 Task: Open Card Card0000000016 in Board Board0000000004 in Workspace WS0000000002 in Trello. Add Member ayush98111@gmail.com to Card Card0000000016 in Board Board0000000004 in Workspace WS0000000002 in Trello. Add Red Label titled Label0000000016 to Card Card0000000016 in Board Board0000000004 in Workspace WS0000000002 in Trello. Add Checklist CL0000000016 to Card Card0000000016 in Board Board0000000004 in Workspace WS0000000002 in Trello. Add Dates with Start Date as Jul 01 2023 and Due Date as Jul 31 2023 to Card Card0000000016 in Board Board0000000004 in Workspace WS0000000002 in Trello
Action: Mouse moved to (607, 105)
Screenshot: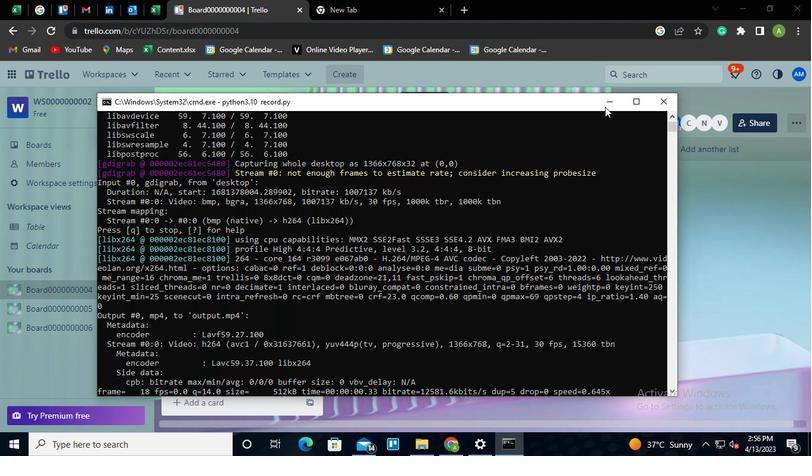
Action: Mouse pressed left at (607, 105)
Screenshot: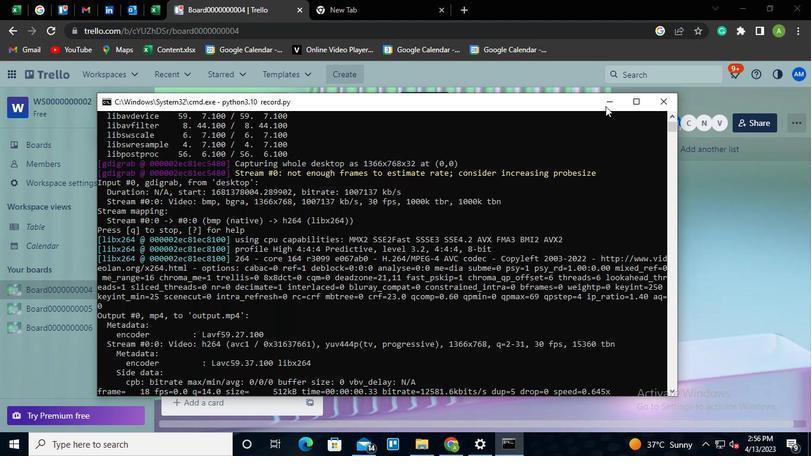 
Action: Mouse moved to (232, 375)
Screenshot: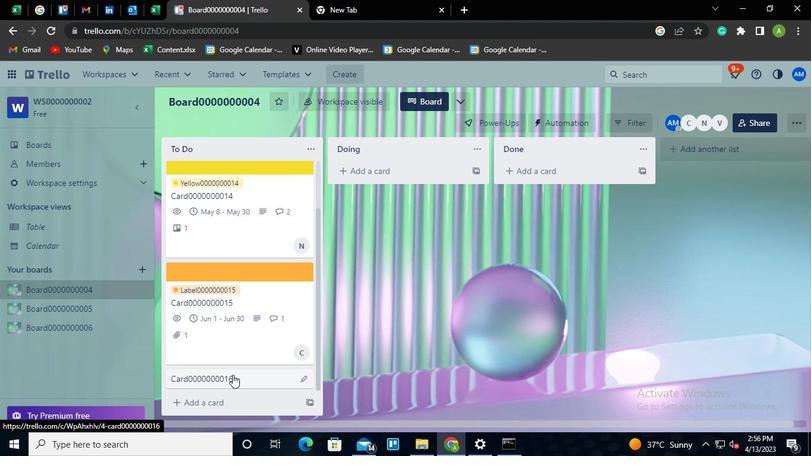 
Action: Mouse pressed left at (232, 375)
Screenshot: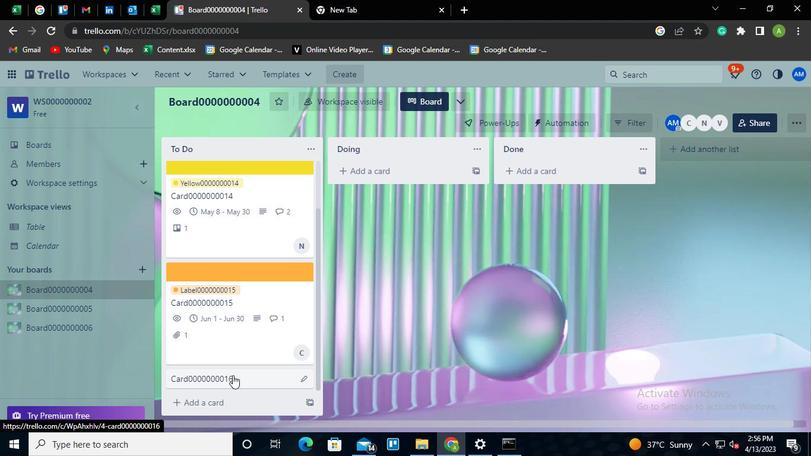 
Action: Mouse moved to (554, 208)
Screenshot: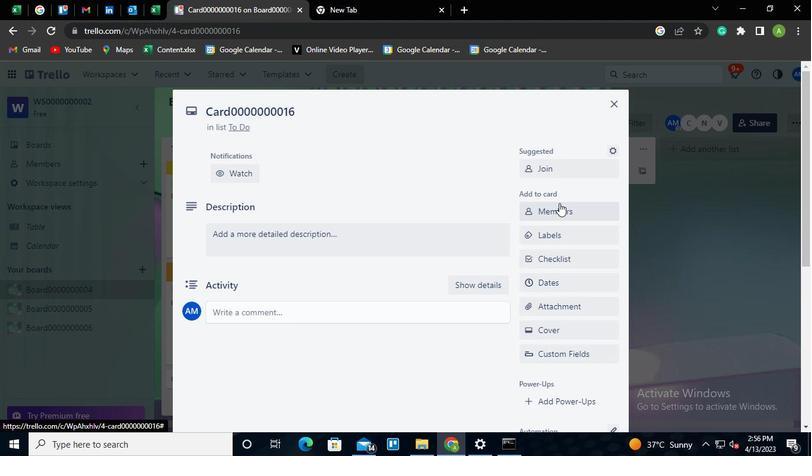
Action: Mouse pressed left at (554, 208)
Screenshot: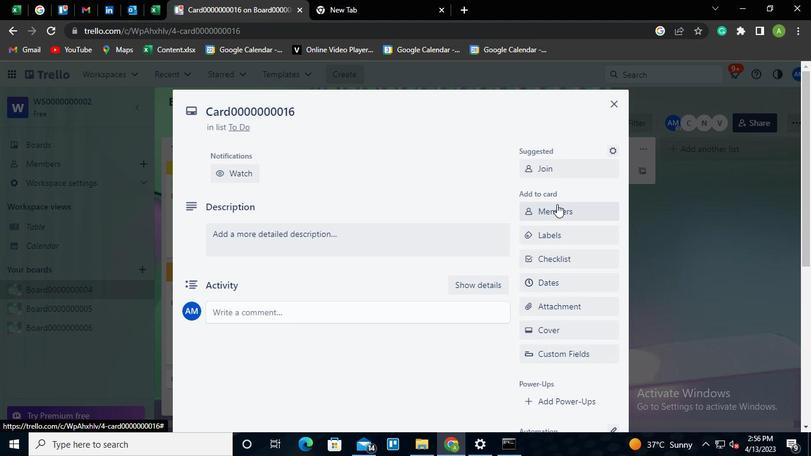 
Action: Mouse moved to (565, 131)
Screenshot: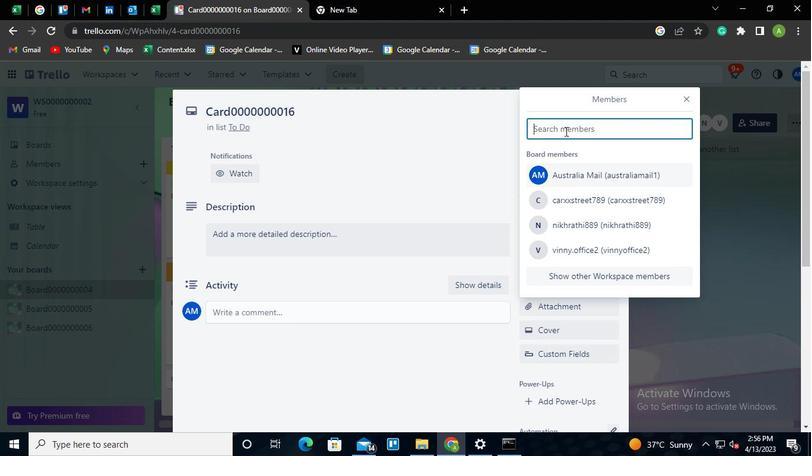 
Action: Mouse pressed left at (565, 131)
Screenshot: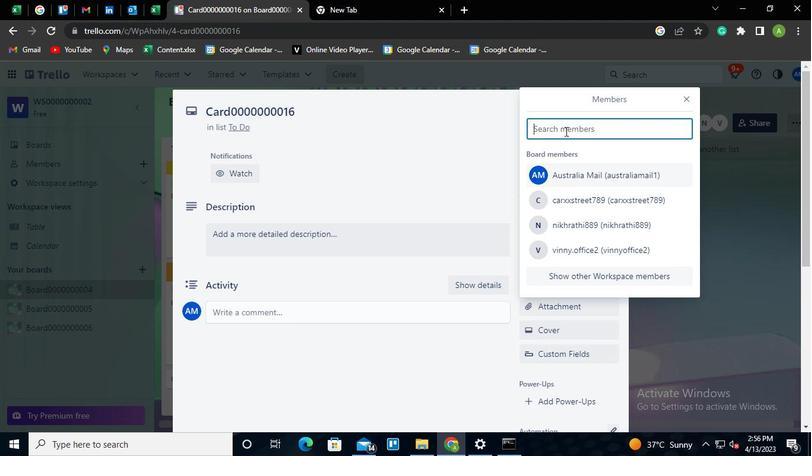 
Action: Mouse moved to (552, 135)
Screenshot: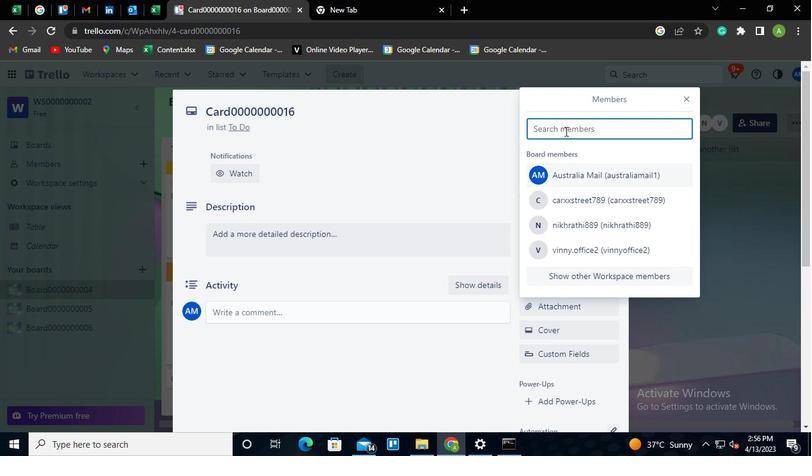 
Action: Keyboard Key.shift
Screenshot: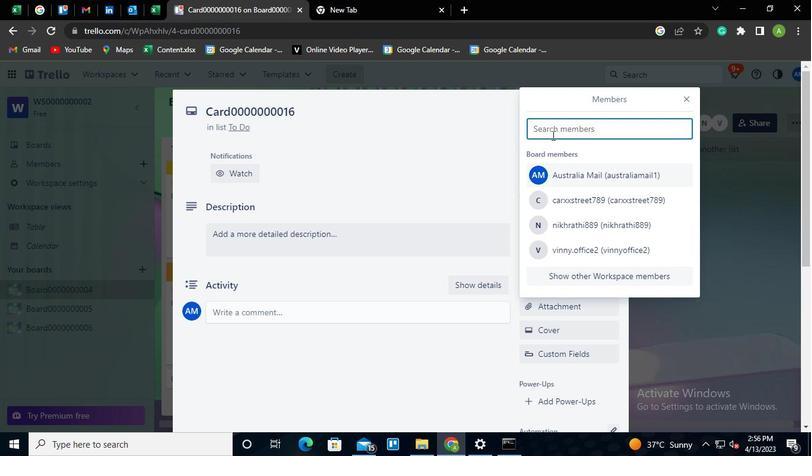 
Action: Keyboard A
Screenshot: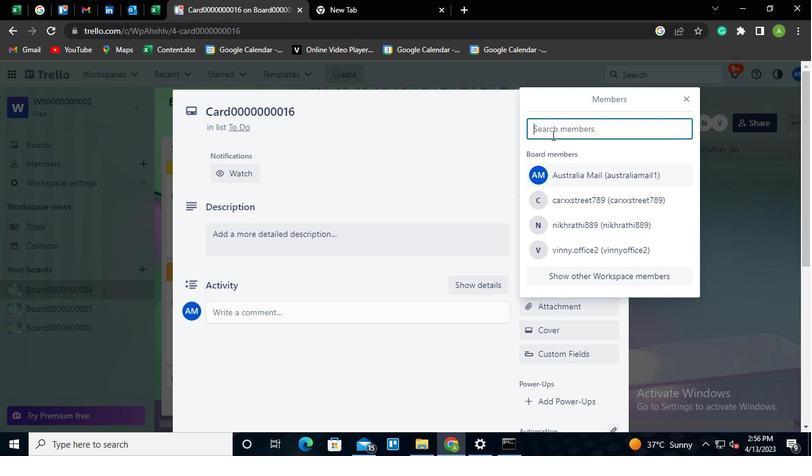 
Action: Keyboard y
Screenshot: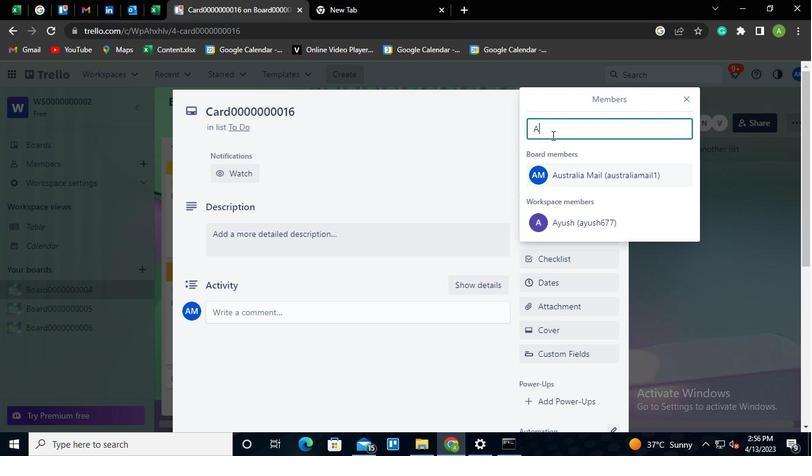 
Action: Keyboard u
Screenshot: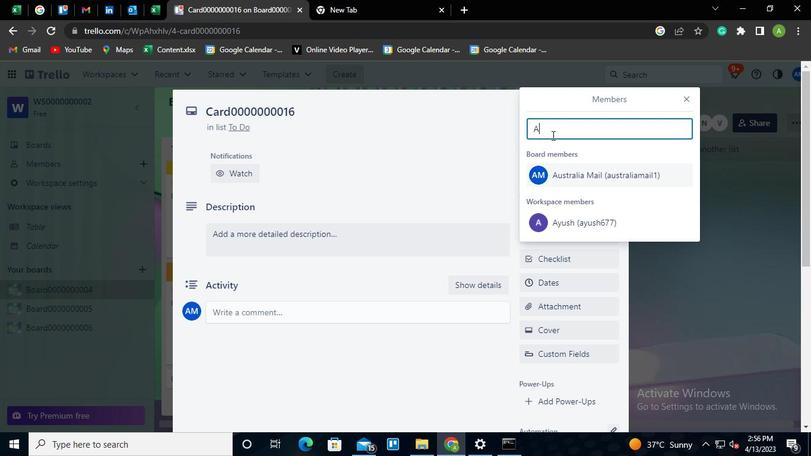 
Action: Keyboard s
Screenshot: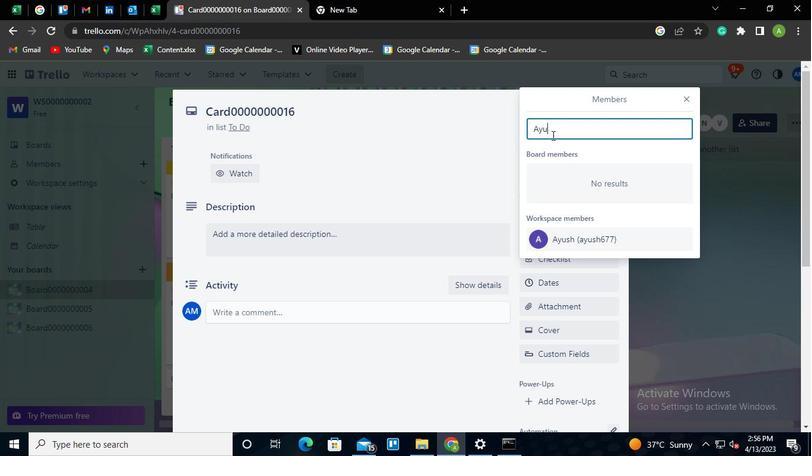 
Action: Keyboard h
Screenshot: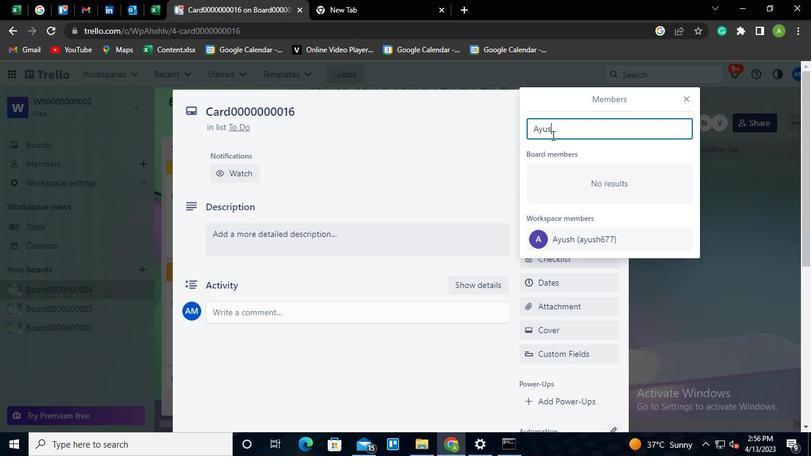 
Action: Mouse moved to (588, 237)
Screenshot: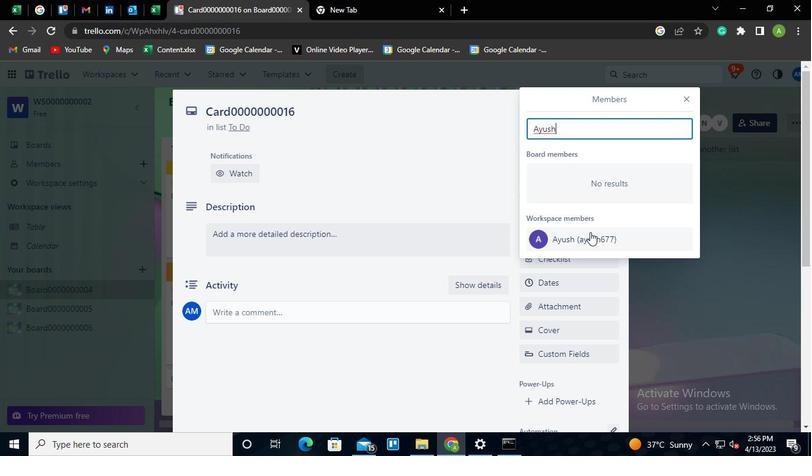 
Action: Mouse pressed left at (588, 237)
Screenshot: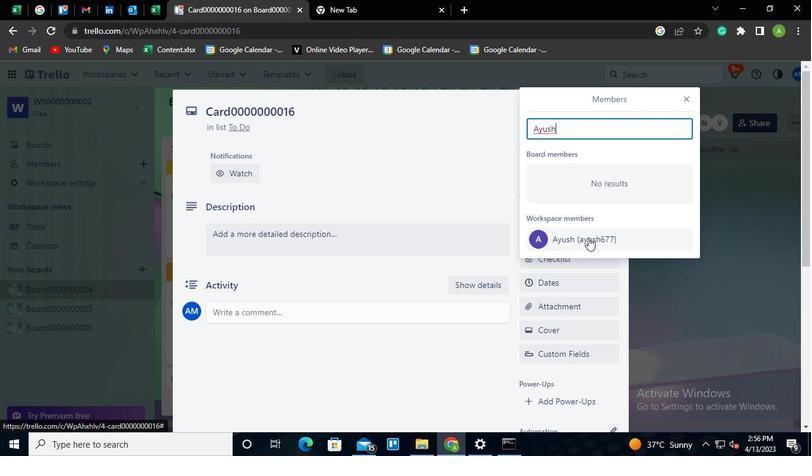 
Action: Mouse moved to (452, 147)
Screenshot: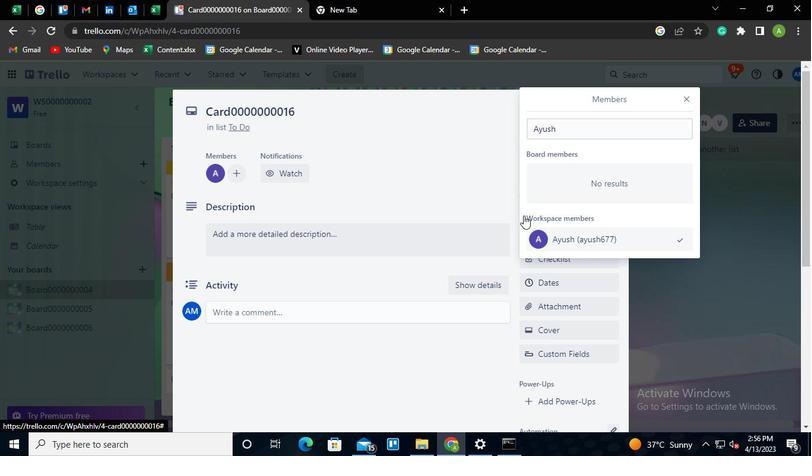 
Action: Mouse pressed left at (452, 147)
Screenshot: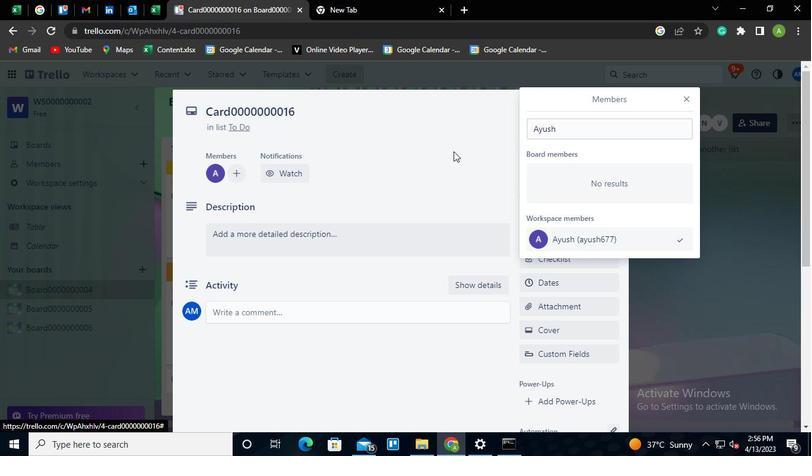
Action: Mouse moved to (552, 231)
Screenshot: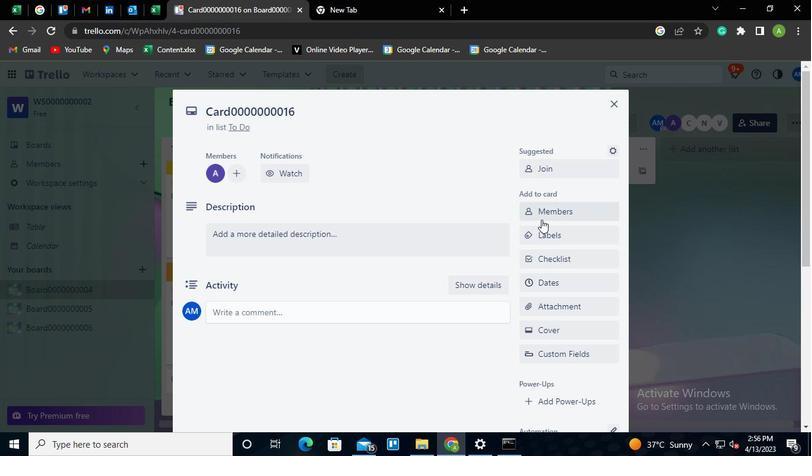 
Action: Mouse pressed left at (552, 231)
Screenshot: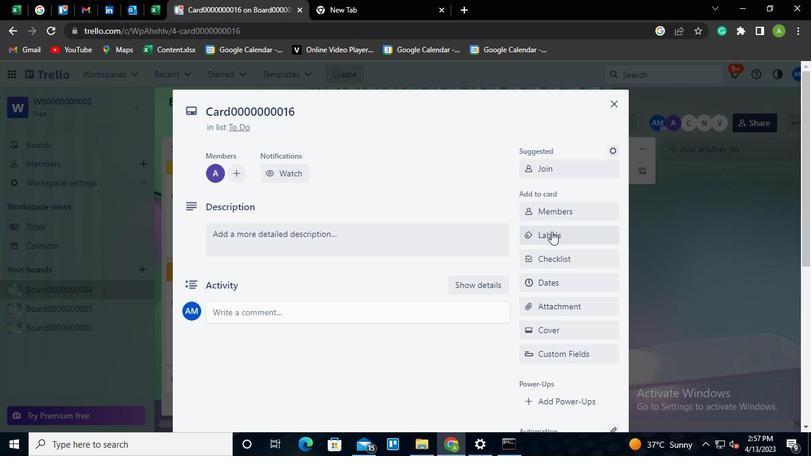 
Action: Mouse moved to (602, 327)
Screenshot: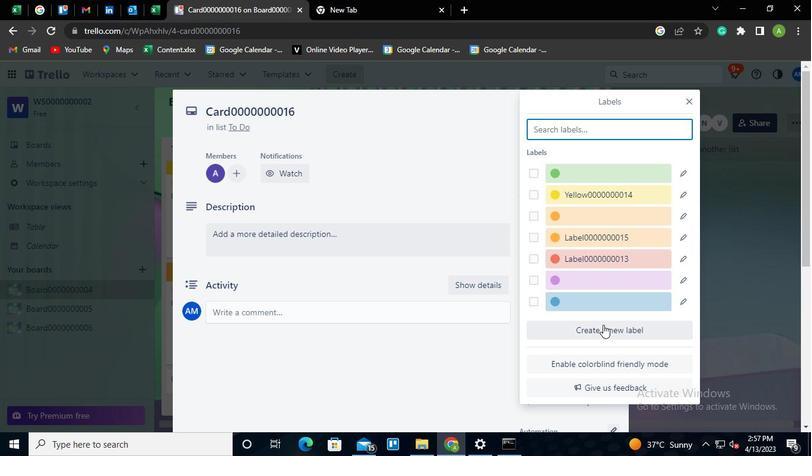 
Action: Mouse pressed left at (602, 327)
Screenshot: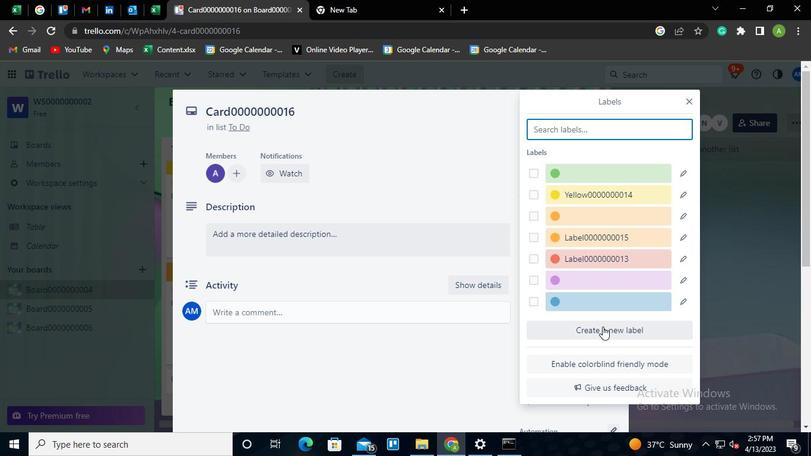 
Action: Mouse moved to (643, 271)
Screenshot: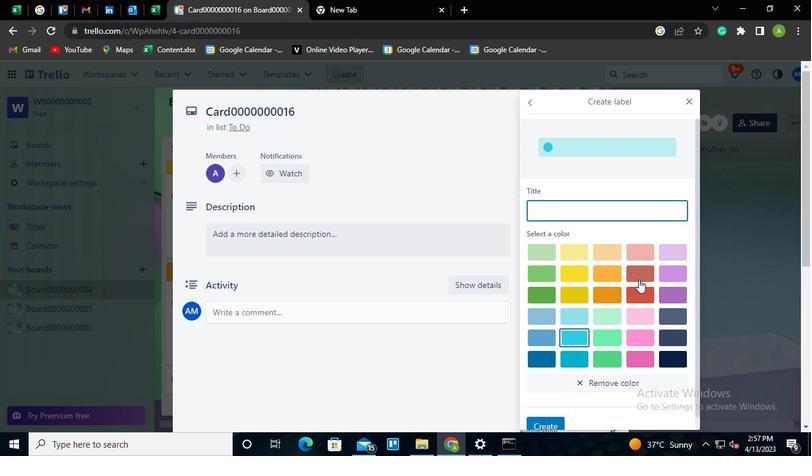 
Action: Mouse pressed left at (643, 271)
Screenshot: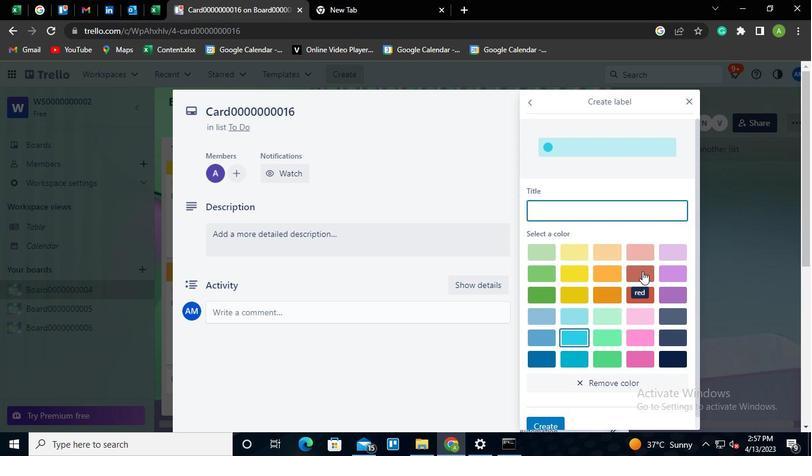 
Action: Mouse moved to (580, 210)
Screenshot: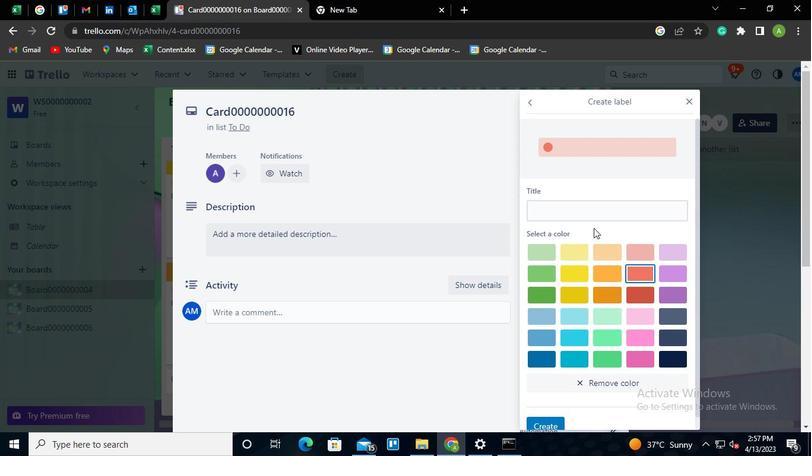 
Action: Mouse pressed left at (580, 210)
Screenshot: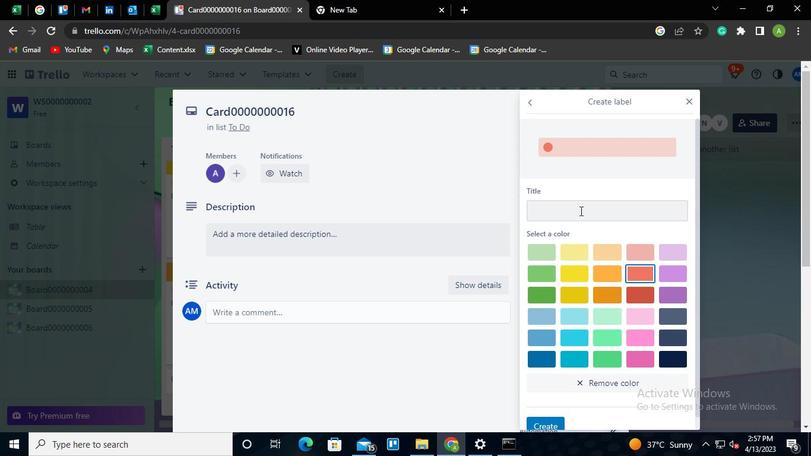 
Action: Keyboard Key.shift
Screenshot: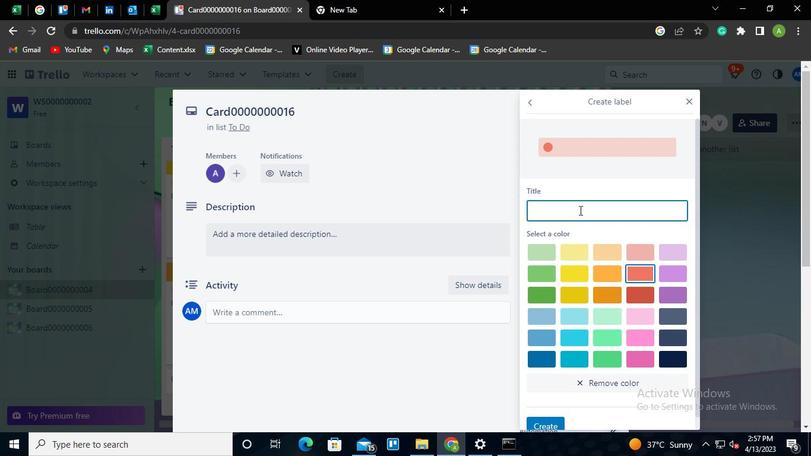 
Action: Keyboard L
Screenshot: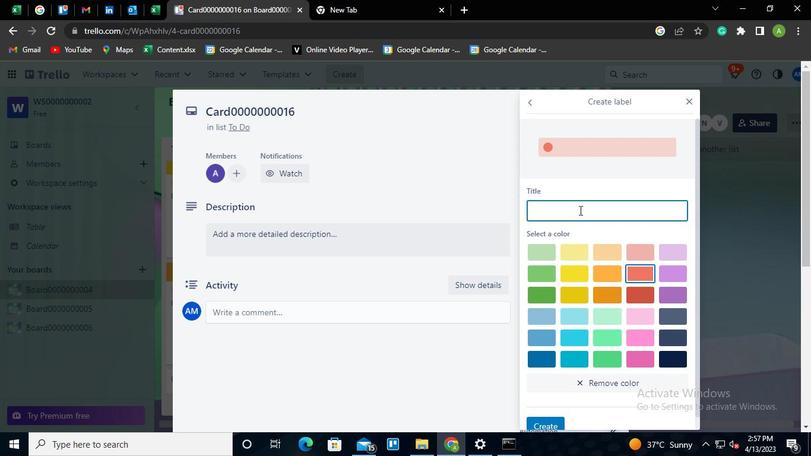 
Action: Keyboard a
Screenshot: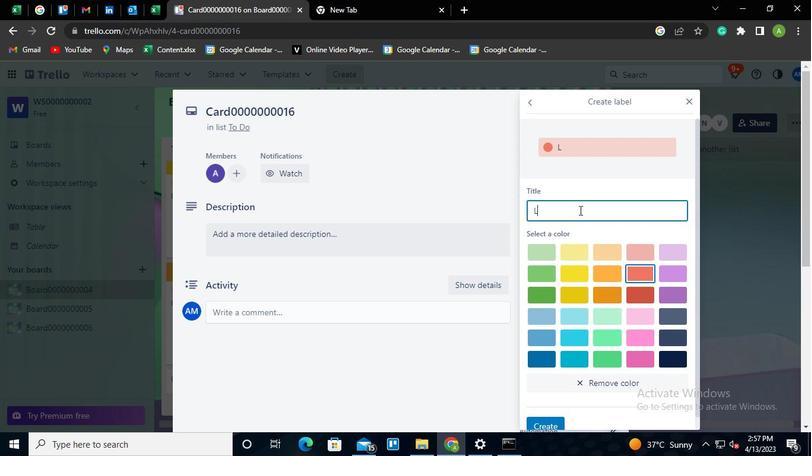 
Action: Keyboard b
Screenshot: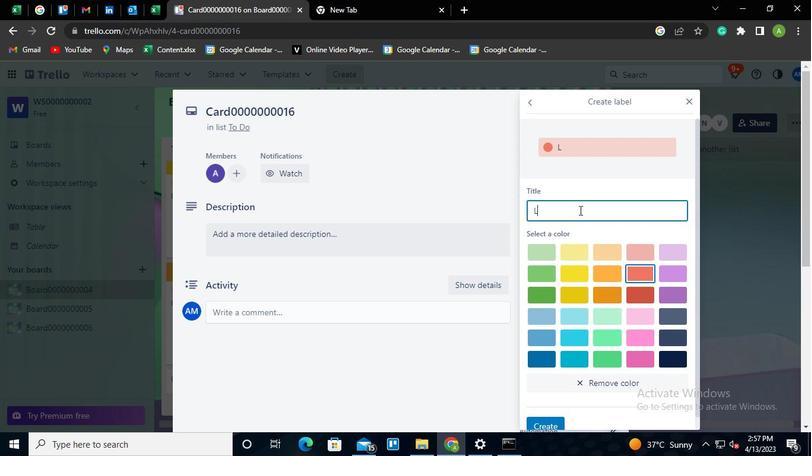 
Action: Keyboard e
Screenshot: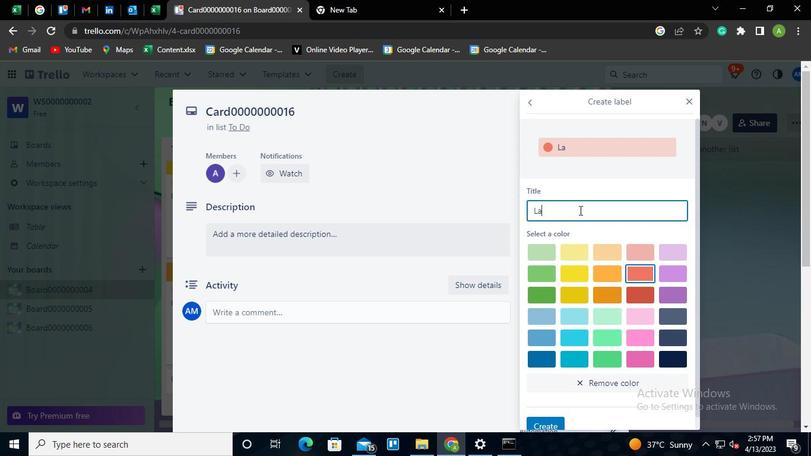 
Action: Keyboard l
Screenshot: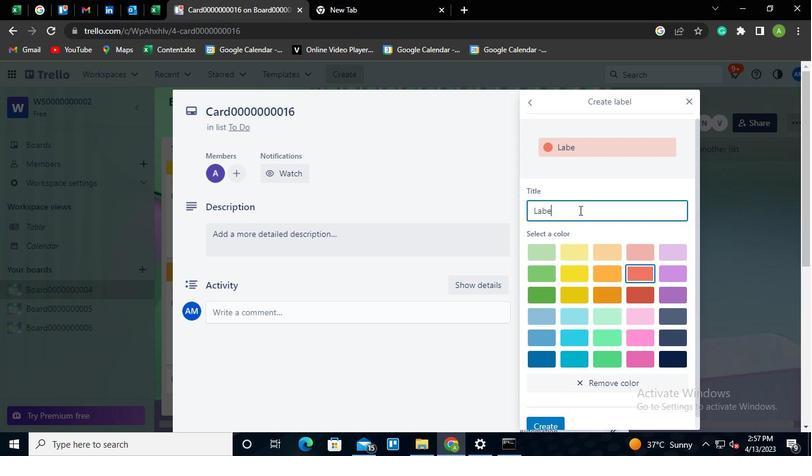 
Action: Keyboard <96>
Screenshot: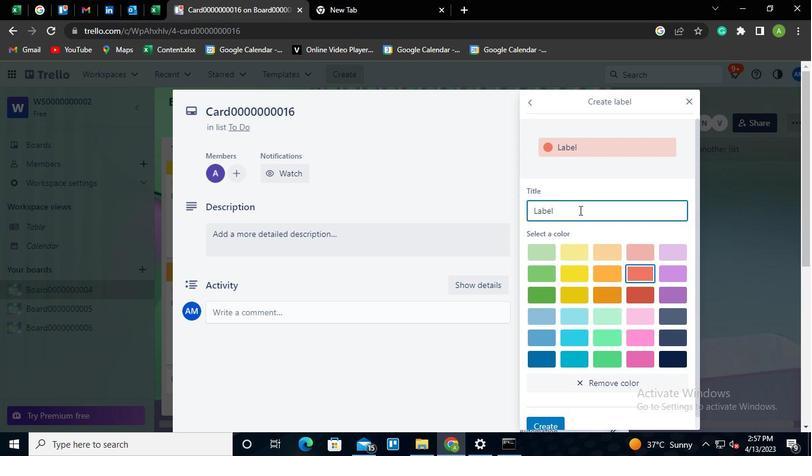 
Action: Keyboard <96>
Screenshot: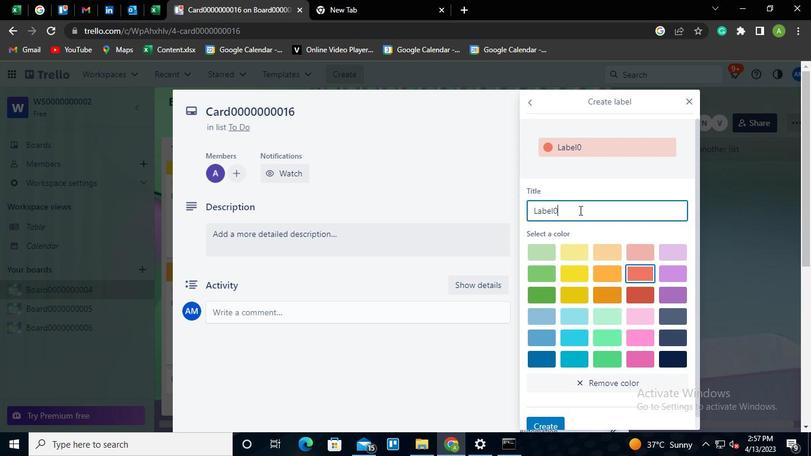 
Action: Keyboard <96>
Screenshot: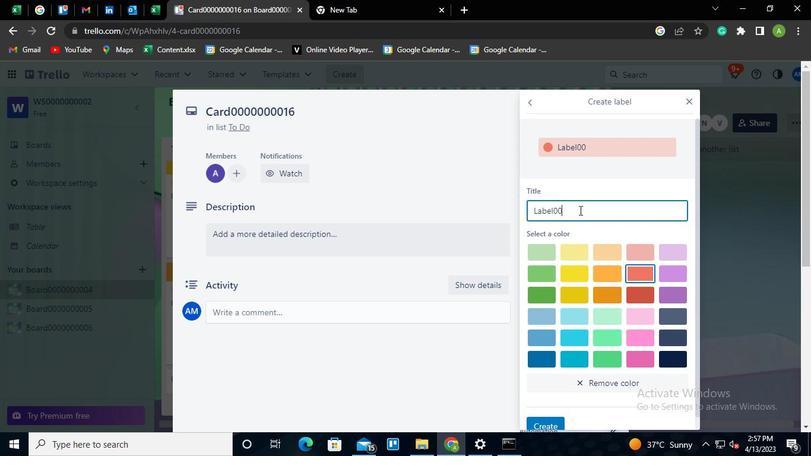 
Action: Keyboard <96>
Screenshot: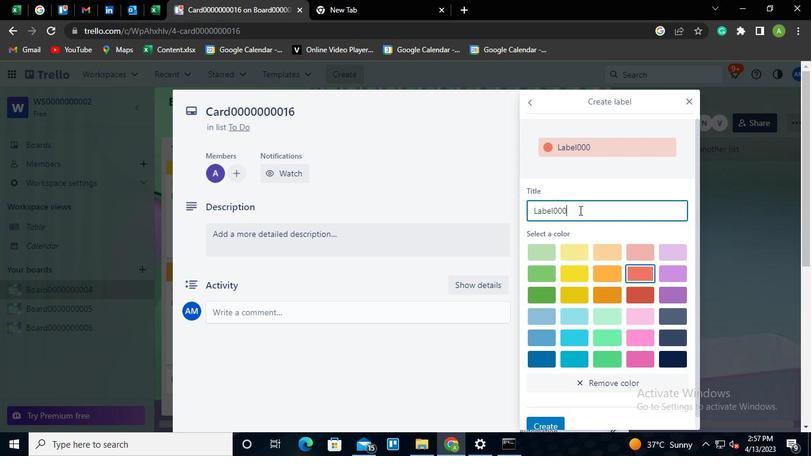
Action: Keyboard <96>
Screenshot: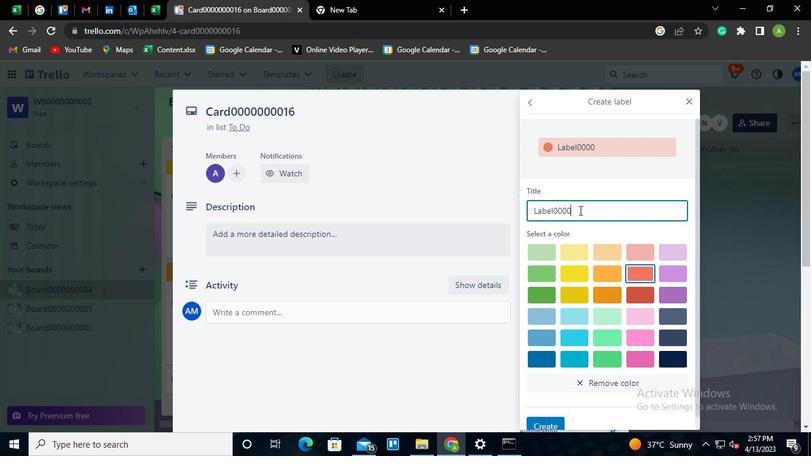 
Action: Keyboard <96>
Screenshot: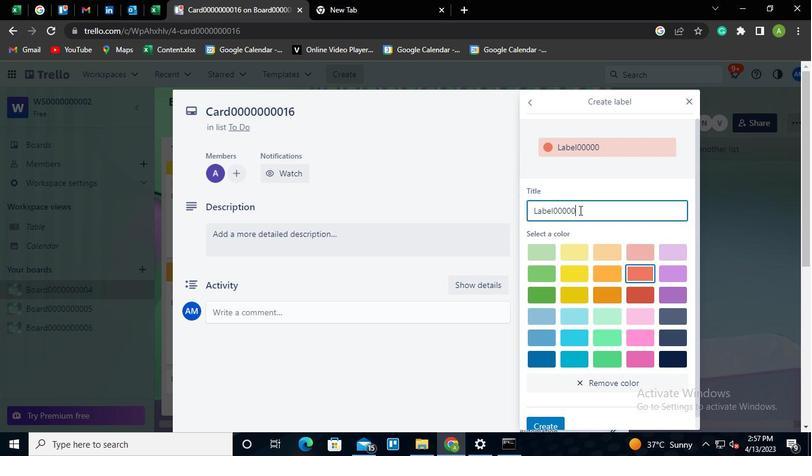 
Action: Keyboard <96>
Screenshot: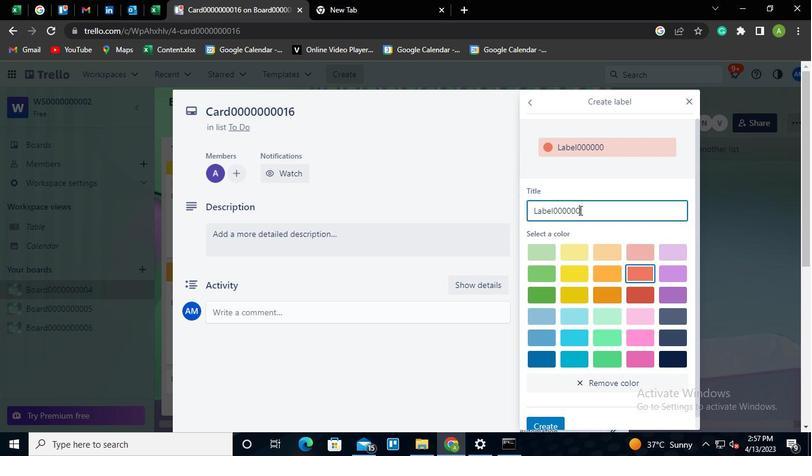 
Action: Keyboard <96>
Screenshot: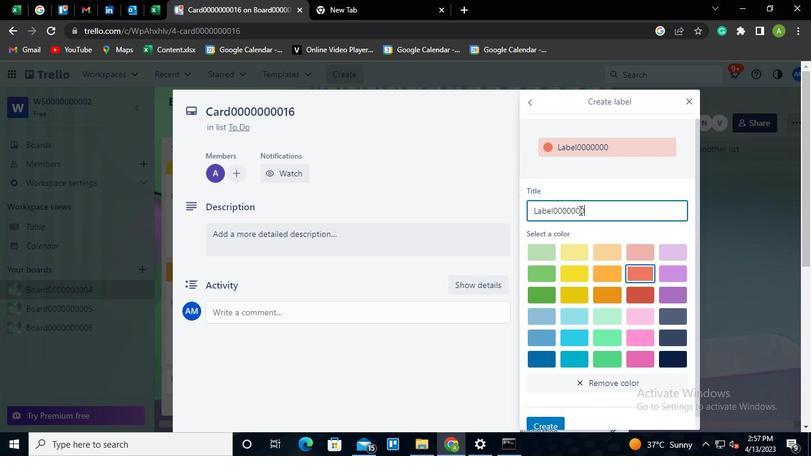 
Action: Keyboard <97>
Screenshot: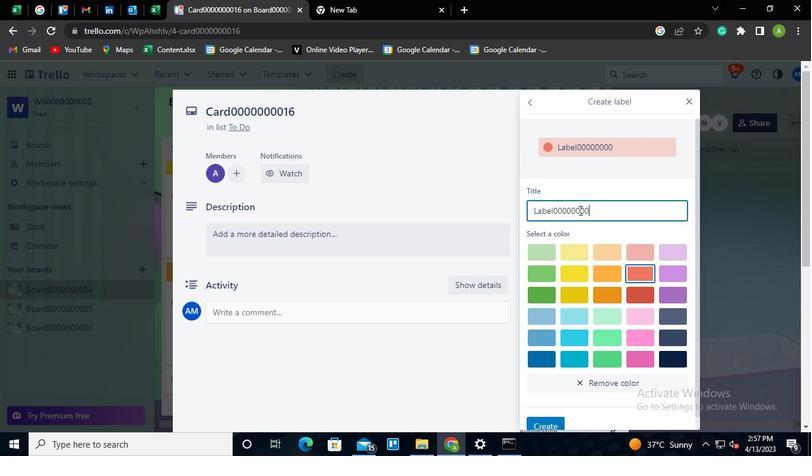 
Action: Keyboard <102>
Screenshot: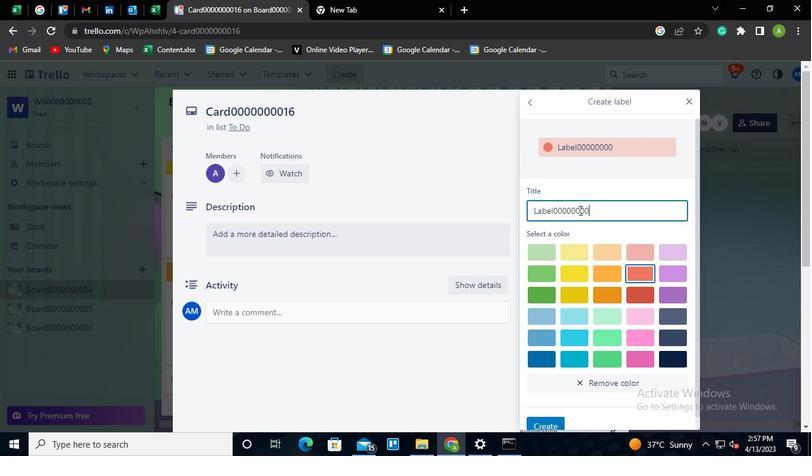 
Action: Mouse moved to (544, 419)
Screenshot: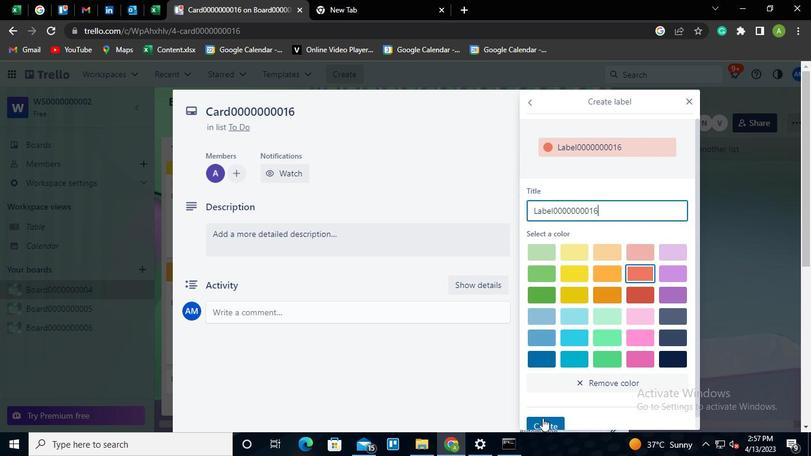
Action: Mouse pressed left at (544, 419)
Screenshot: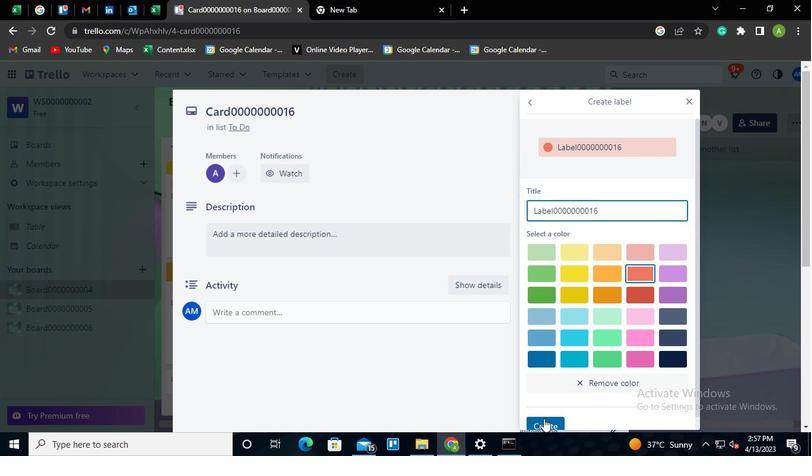 
Action: Mouse moved to (465, 239)
Screenshot: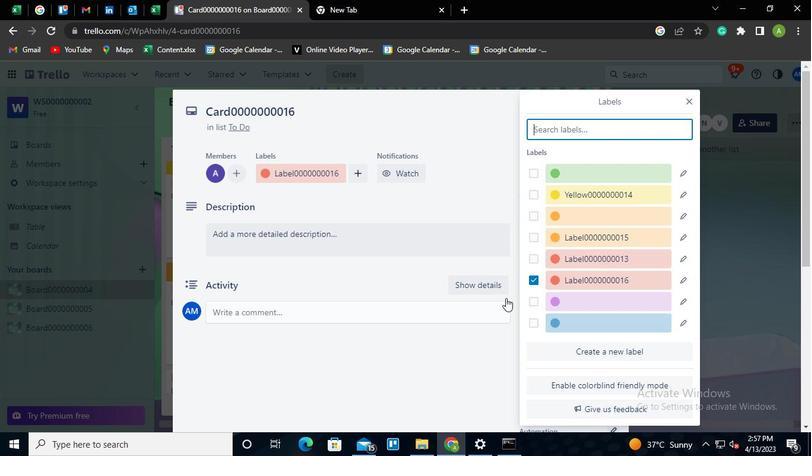 
Action: Mouse pressed left at (465, 239)
Screenshot: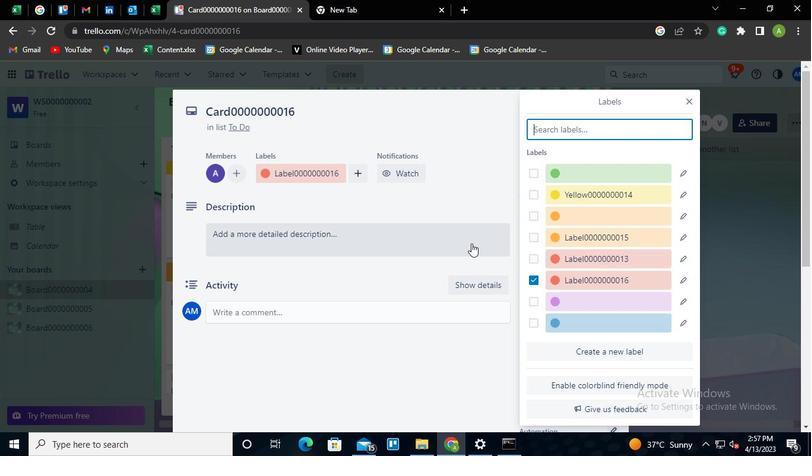 
Action: Mouse moved to (468, 192)
Screenshot: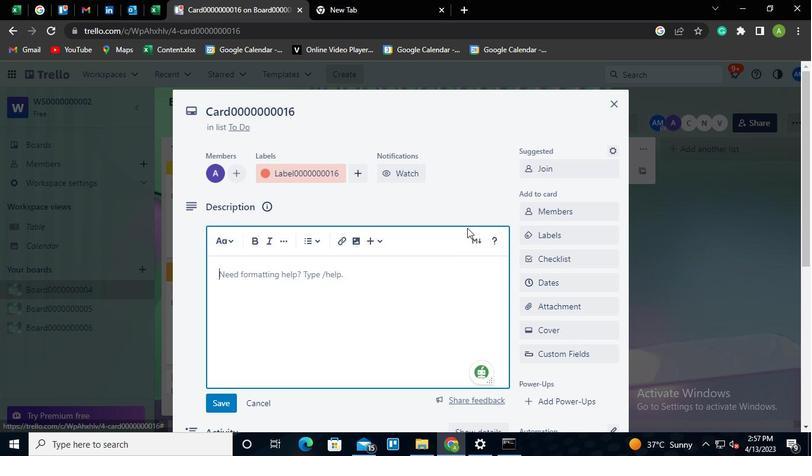 
Action: Mouse pressed left at (468, 192)
Screenshot: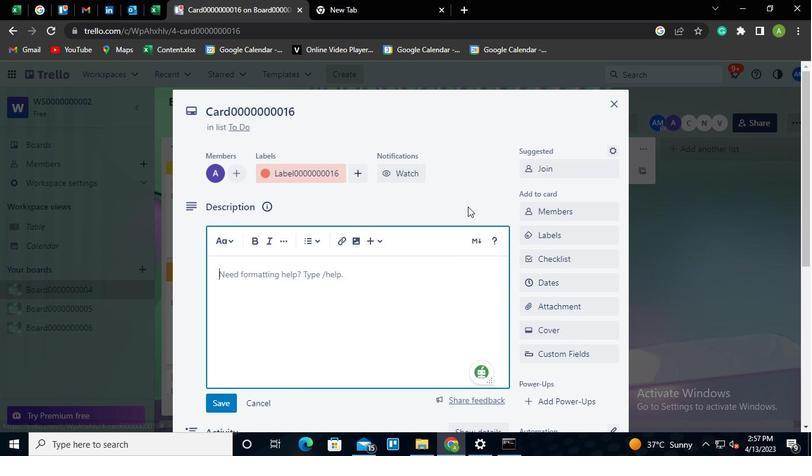 
Action: Mouse moved to (555, 259)
Screenshot: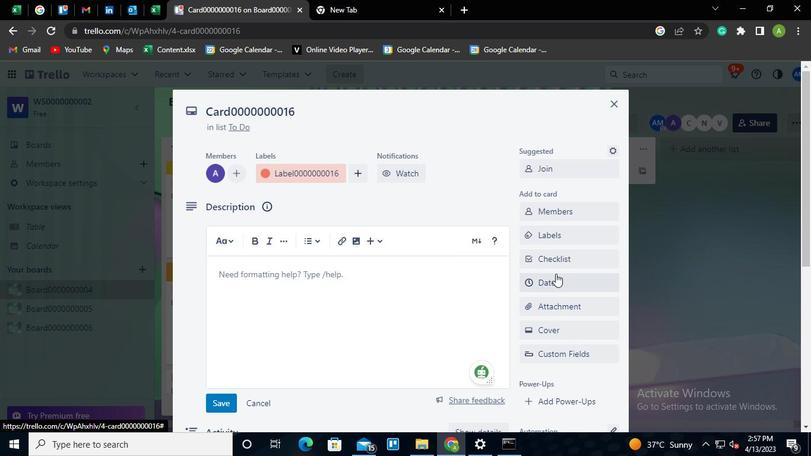 
Action: Mouse pressed left at (555, 259)
Screenshot: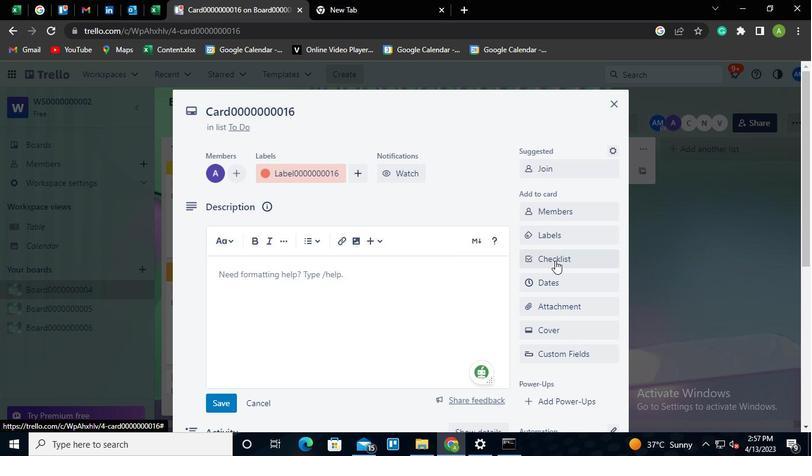 
Action: Mouse moved to (575, 322)
Screenshot: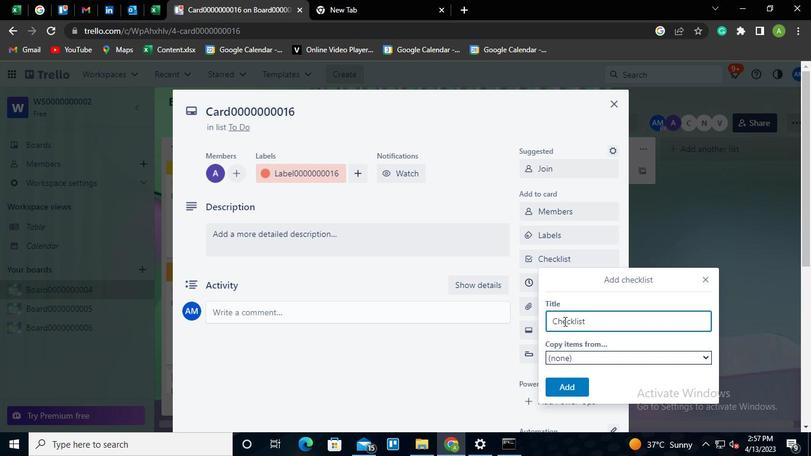 
Action: Mouse pressed left at (575, 322)
Screenshot: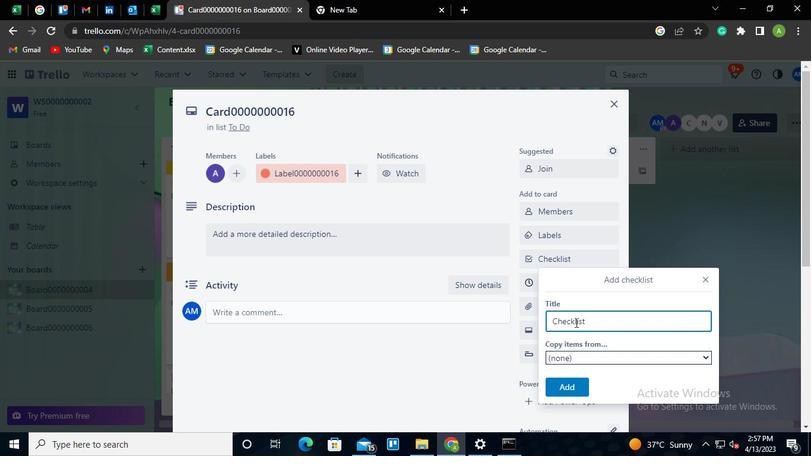 
Action: Mouse pressed left at (575, 322)
Screenshot: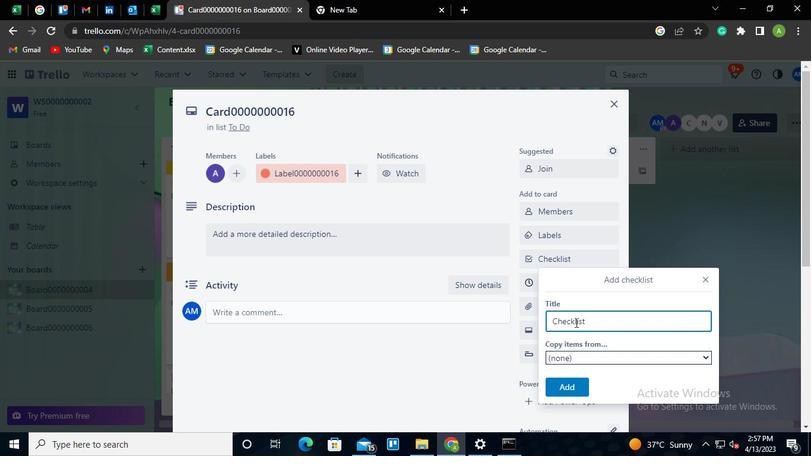 
Action: Keyboard Key.shift
Screenshot: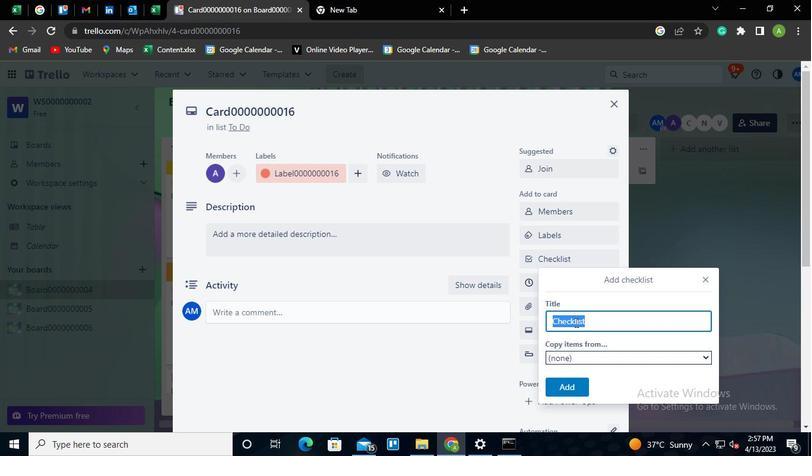 
Action: Keyboard C
Screenshot: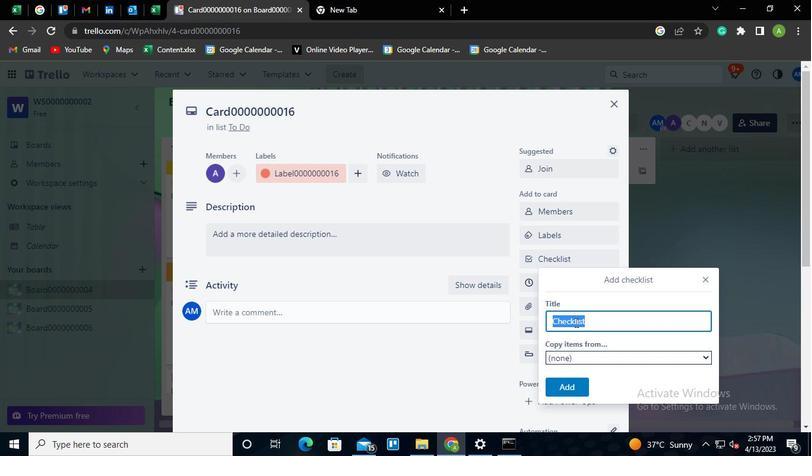 
Action: Keyboard L
Screenshot: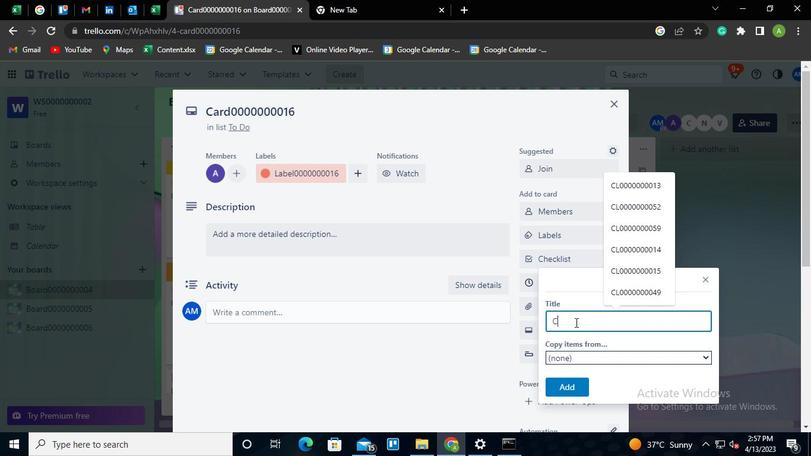 
Action: Keyboard <96>
Screenshot: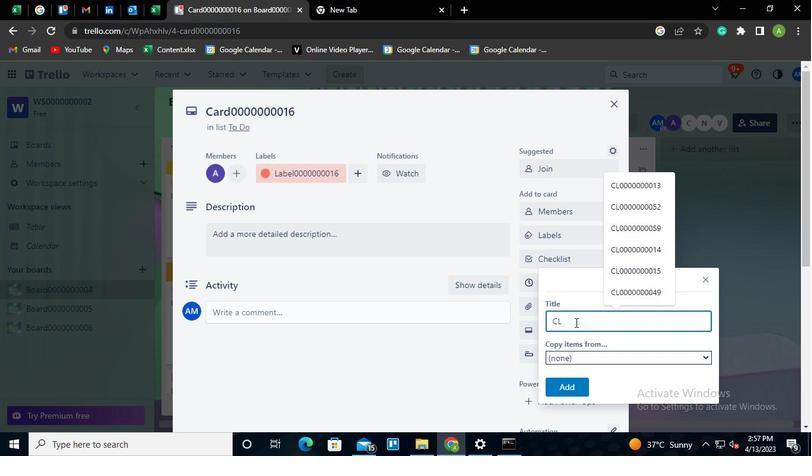 
Action: Keyboard <96>
Screenshot: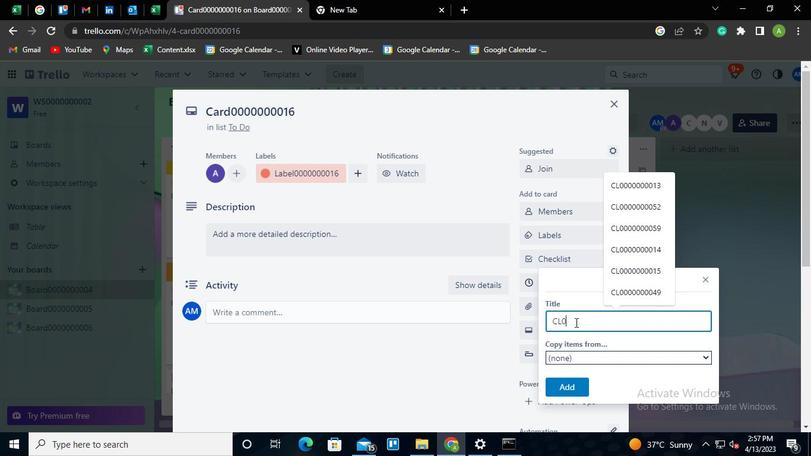 
Action: Keyboard <96>
Screenshot: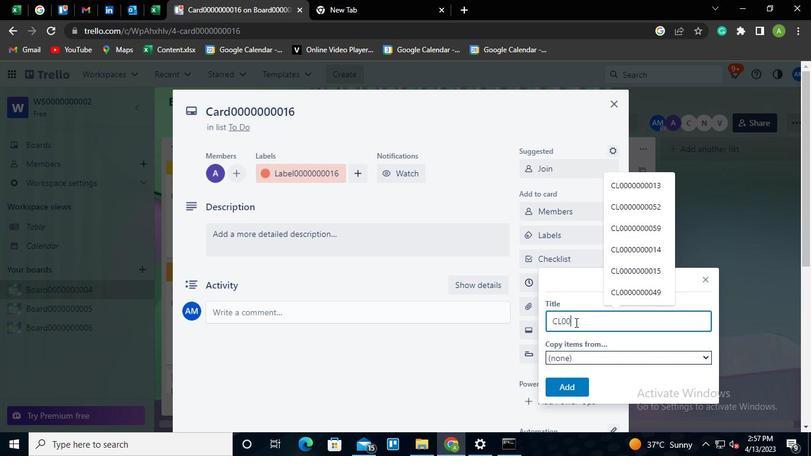
Action: Keyboard <96>
Screenshot: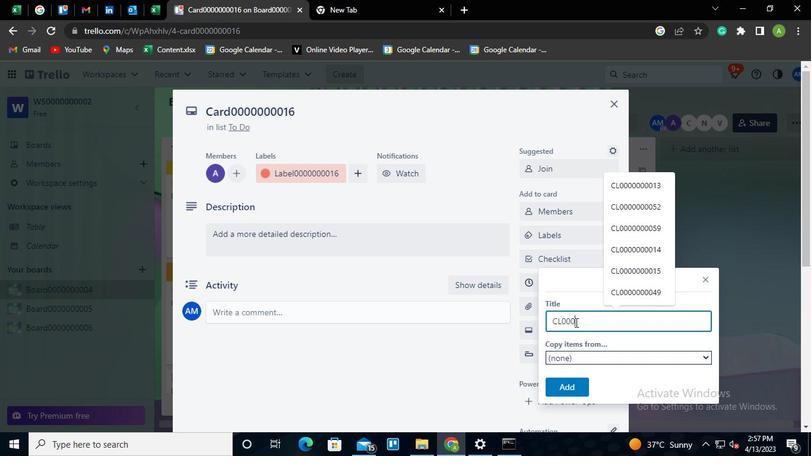 
Action: Keyboard <96>
Screenshot: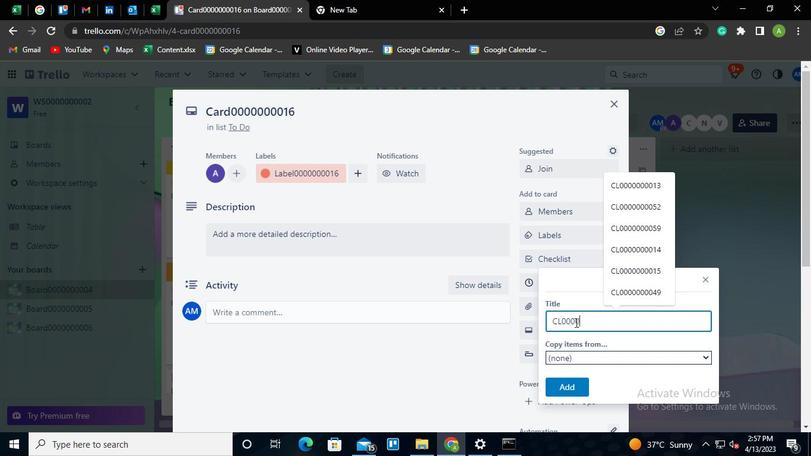 
Action: Keyboard <96>
Screenshot: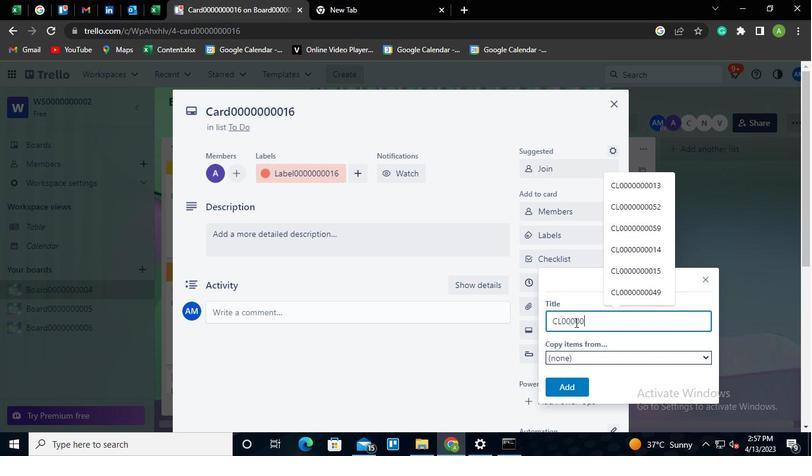 
Action: Keyboard <96>
Screenshot: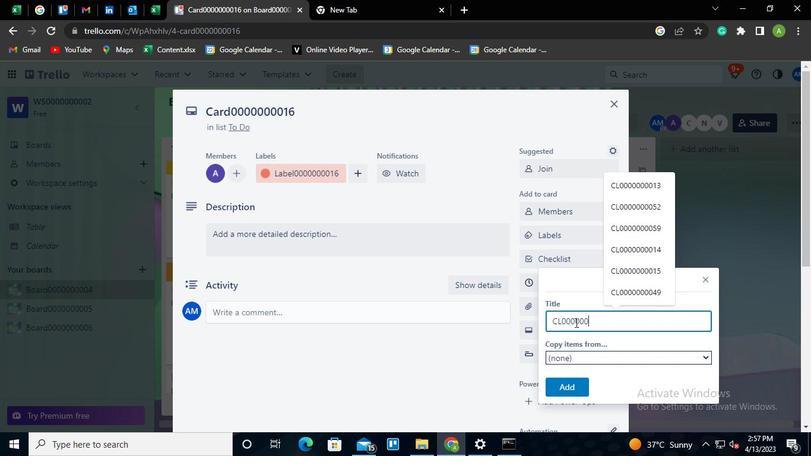 
Action: Keyboard <96>
Screenshot: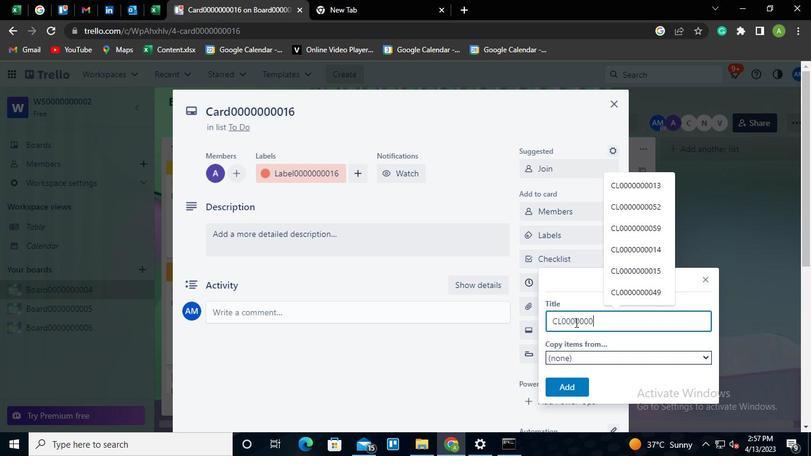 
Action: Keyboard <97>
Screenshot: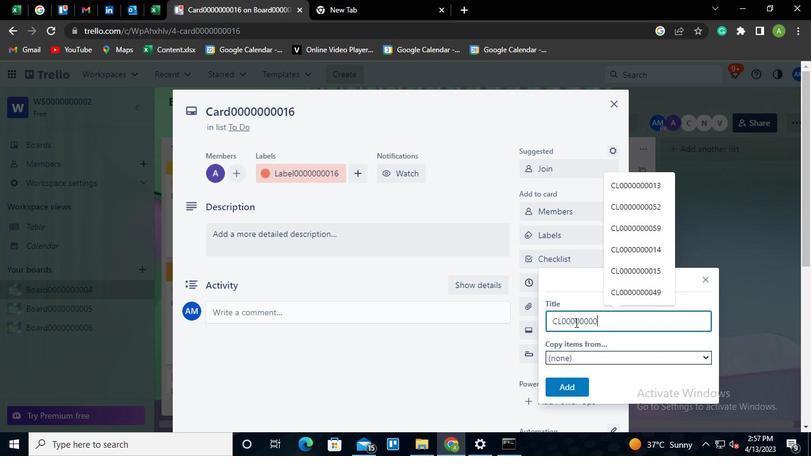 
Action: Keyboard <102>
Screenshot: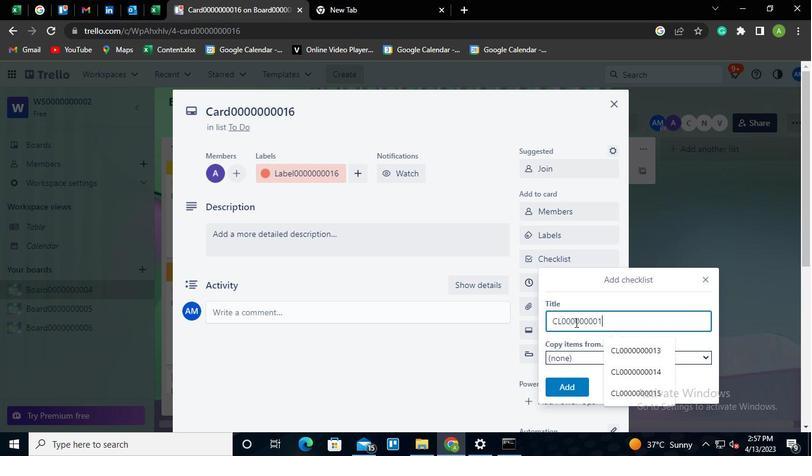 
Action: Mouse moved to (575, 384)
Screenshot: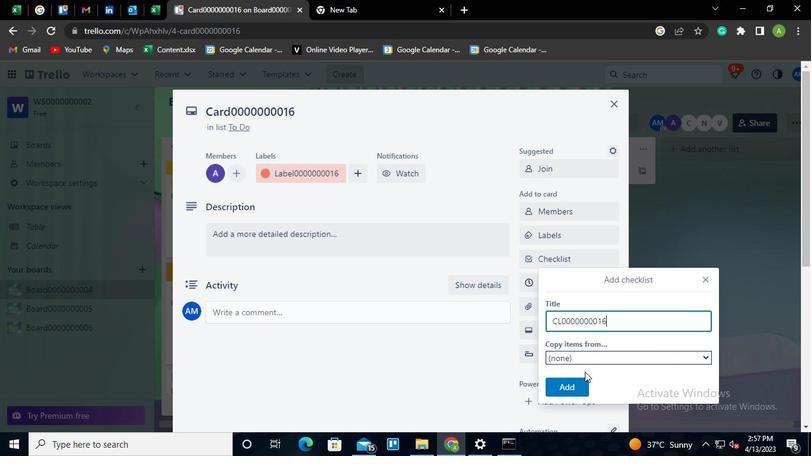 
Action: Mouse pressed left at (575, 384)
Screenshot: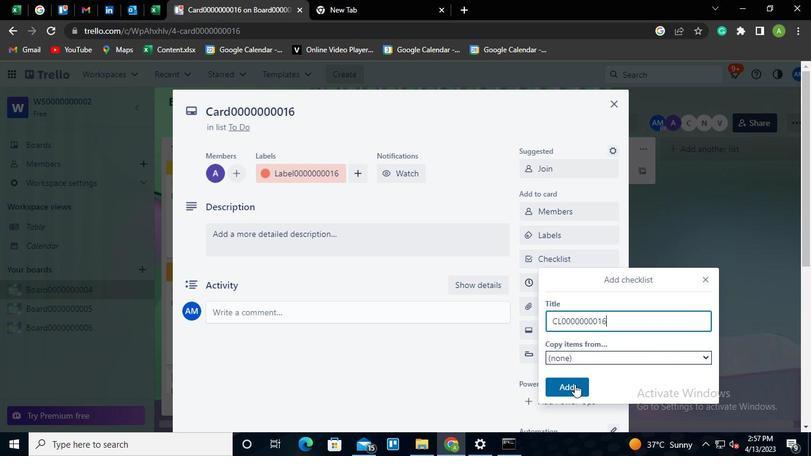 
Action: Mouse moved to (552, 105)
Screenshot: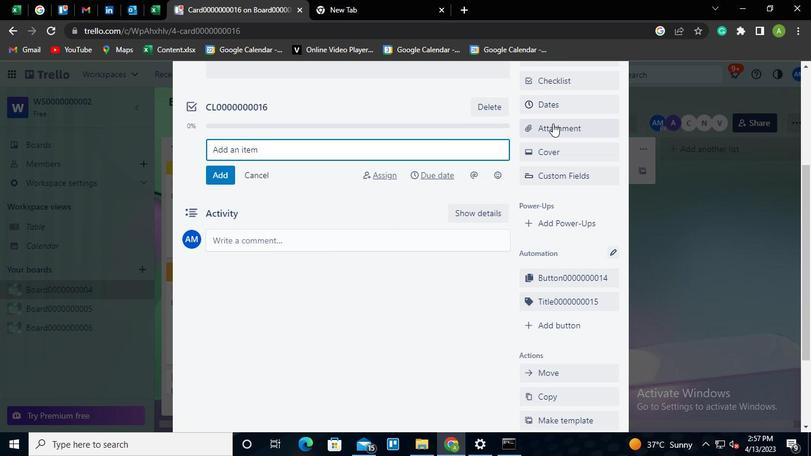 
Action: Mouse pressed left at (552, 105)
Screenshot: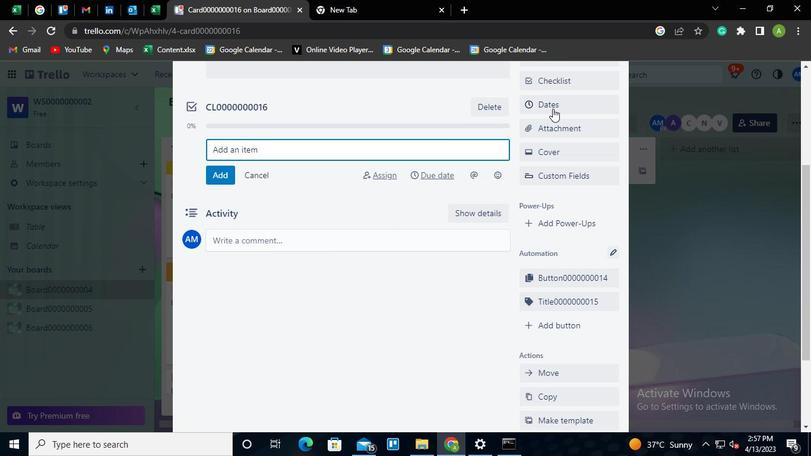 
Action: Mouse moved to (528, 315)
Screenshot: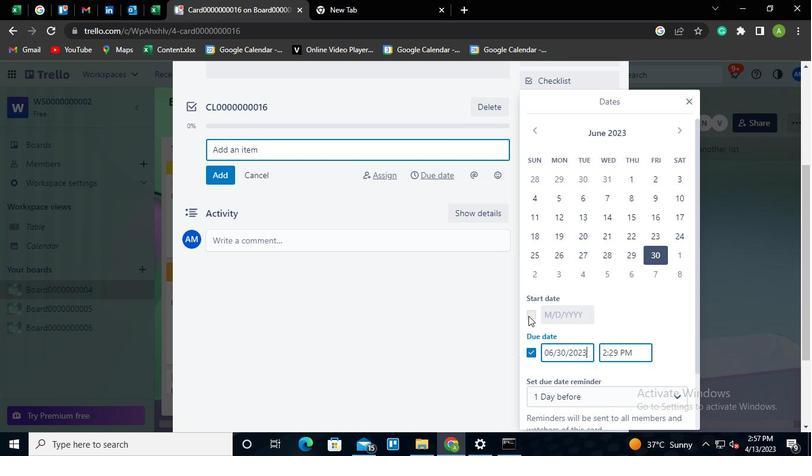 
Action: Mouse pressed left at (528, 315)
Screenshot: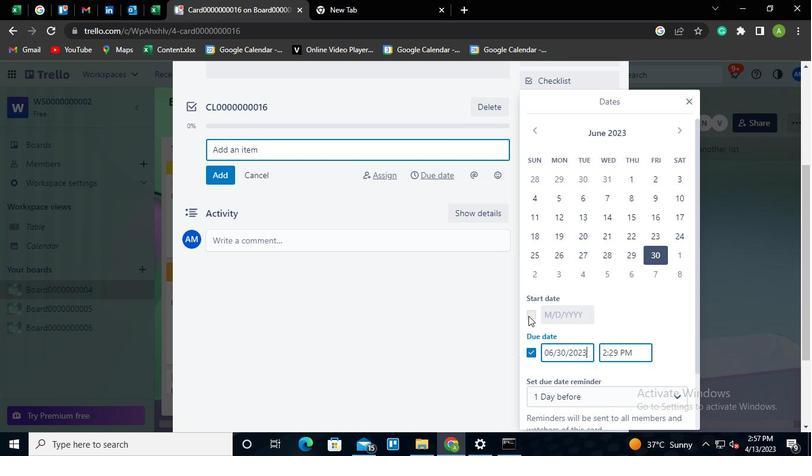 
Action: Mouse moved to (553, 315)
Screenshot: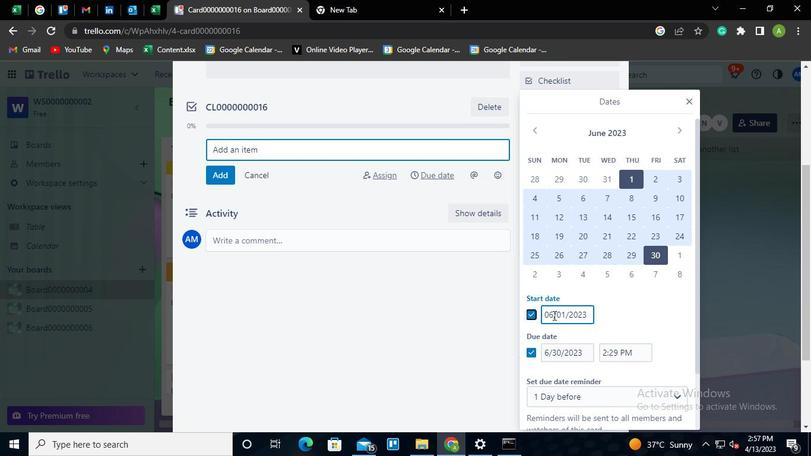 
Action: Mouse pressed left at (553, 315)
Screenshot: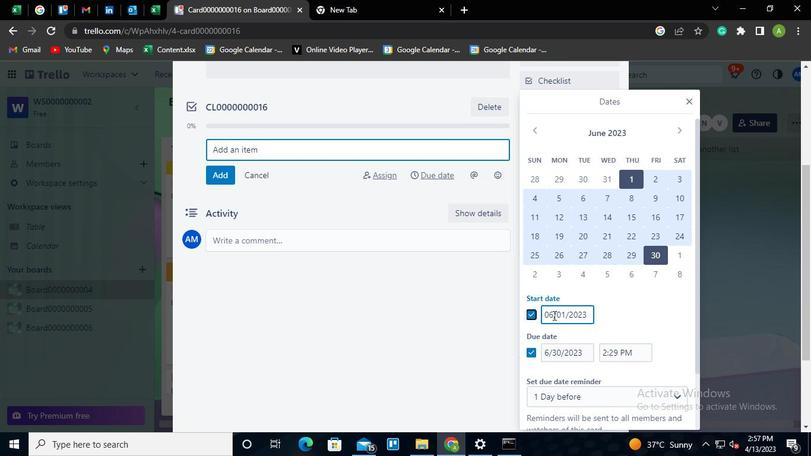 
Action: Keyboard Key.left
Screenshot: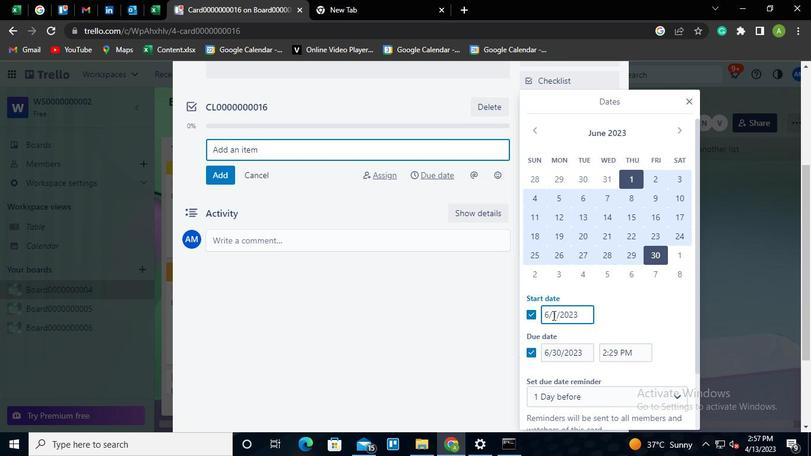 
Action: Keyboard Key.backspace
Screenshot: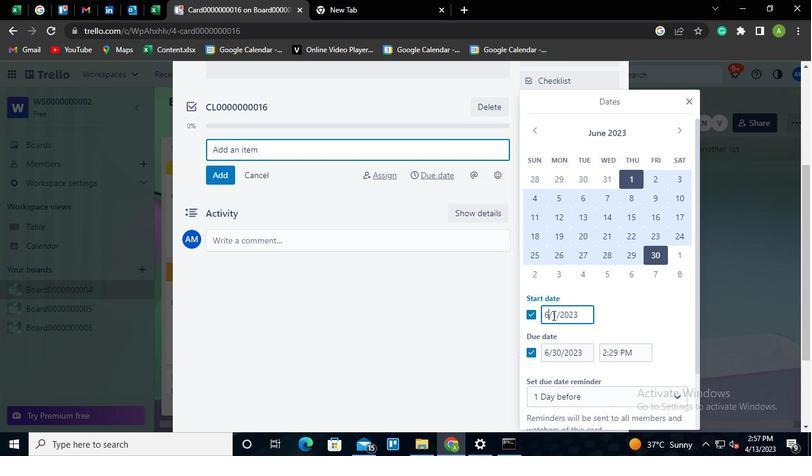 
Action: Keyboard <103>
Screenshot: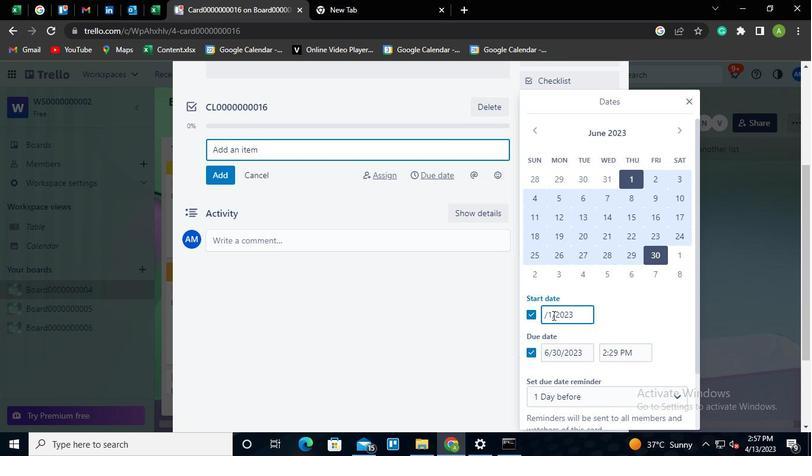 
Action: Mouse moved to (562, 352)
Screenshot: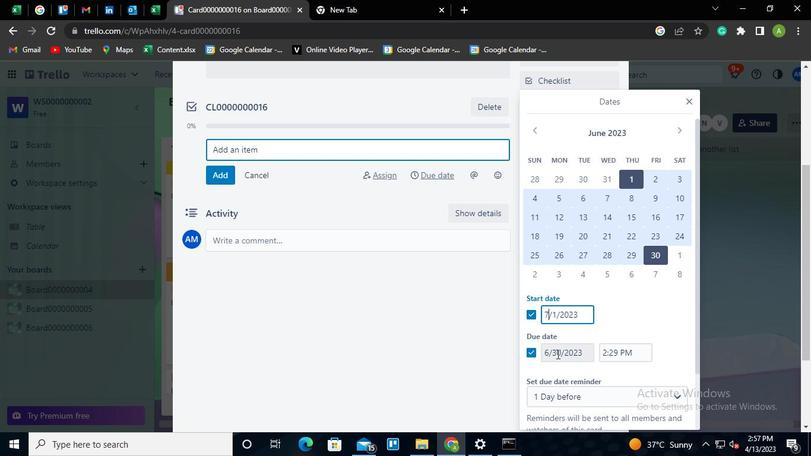 
Action: Mouse pressed left at (562, 352)
Screenshot: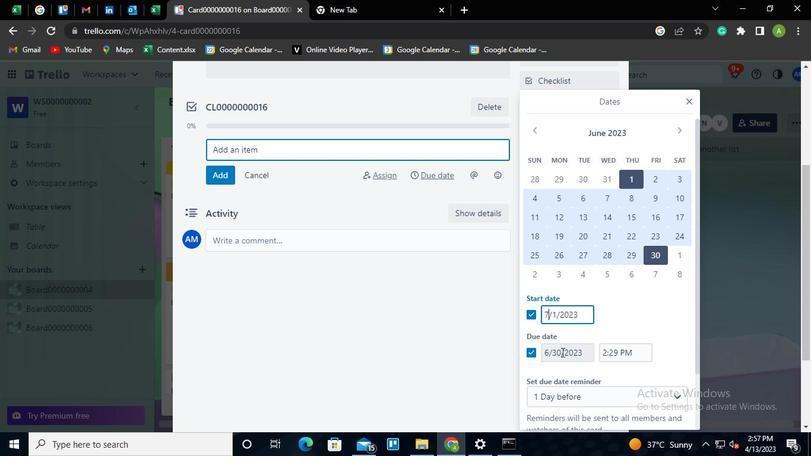 
Action: Mouse moved to (586, 355)
Screenshot: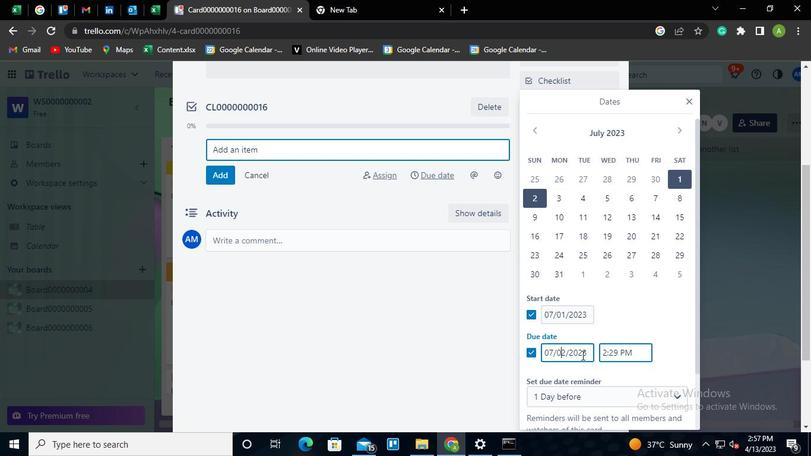 
Action: Keyboard Key.right
Screenshot: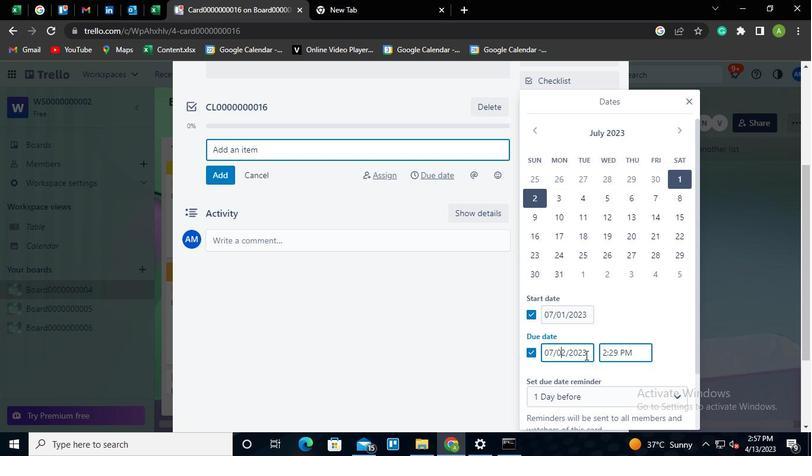 
Action: Keyboard Key.backspace
Screenshot: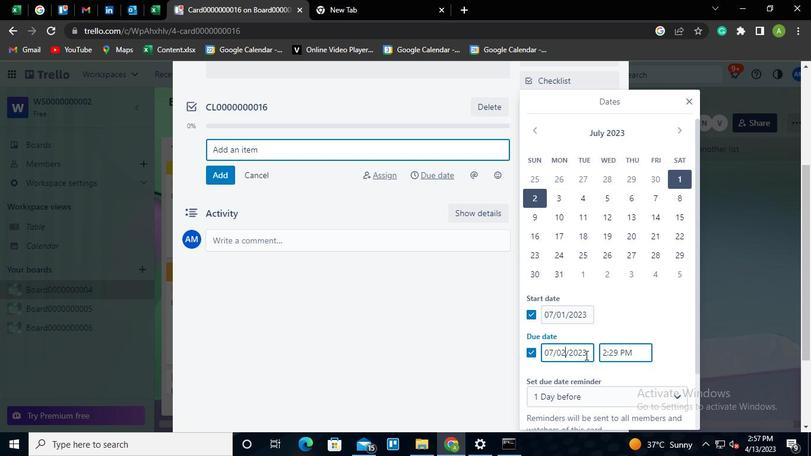 
Action: Keyboard Key.backspace
Screenshot: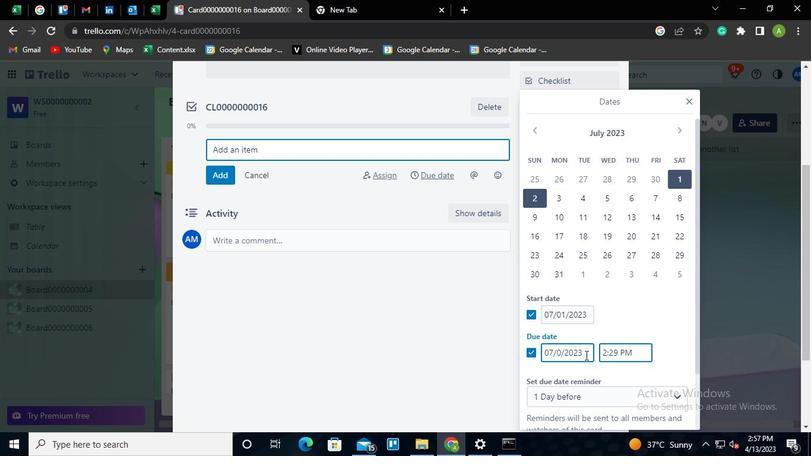 
Action: Keyboard <99>
Screenshot: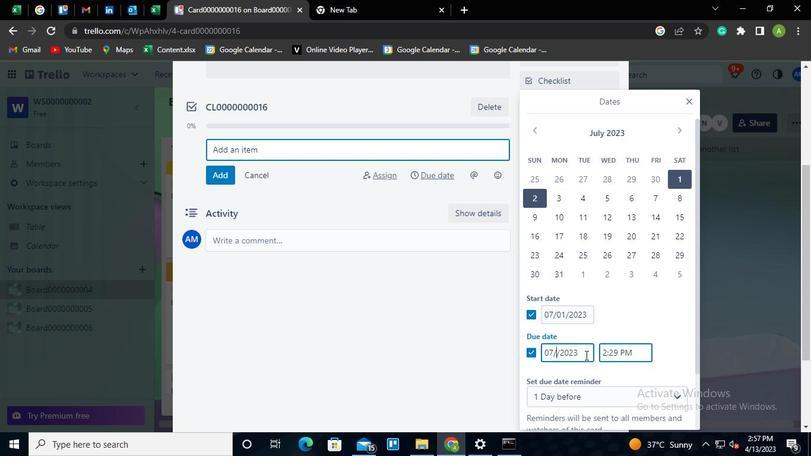 
Action: Keyboard <97>
Screenshot: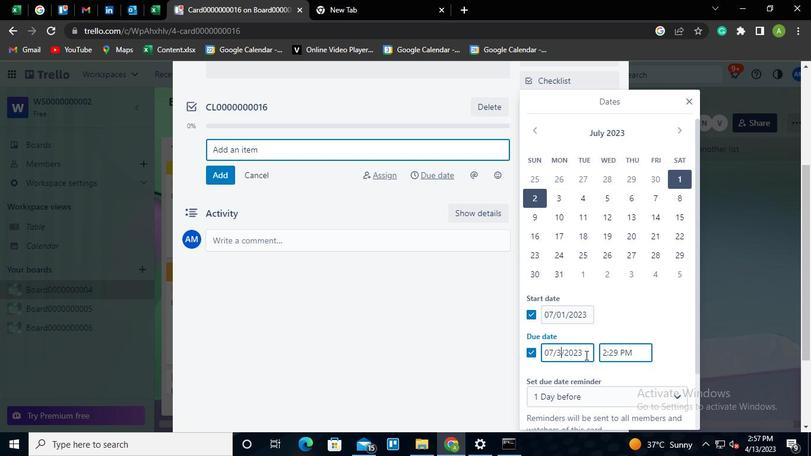 
Action: Mouse moved to (635, 313)
Screenshot: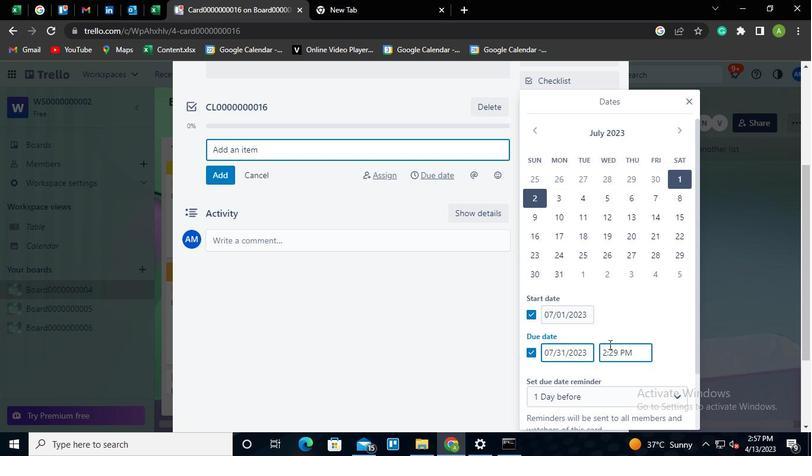 
Action: Mouse pressed left at (635, 313)
Screenshot: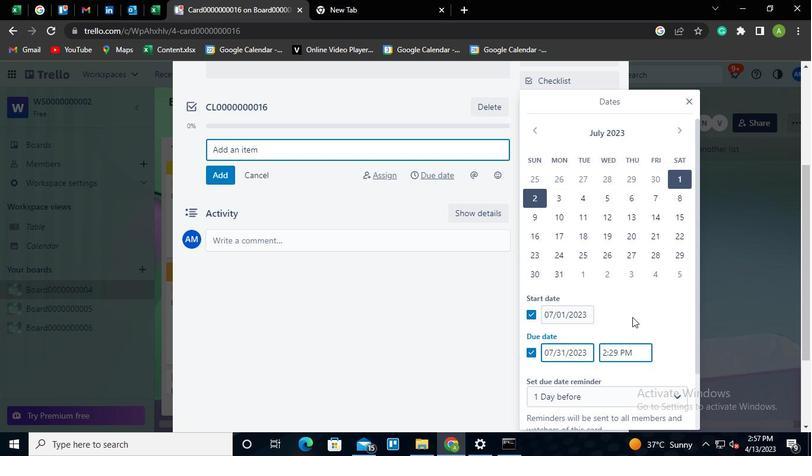 
Action: Mouse moved to (597, 385)
Screenshot: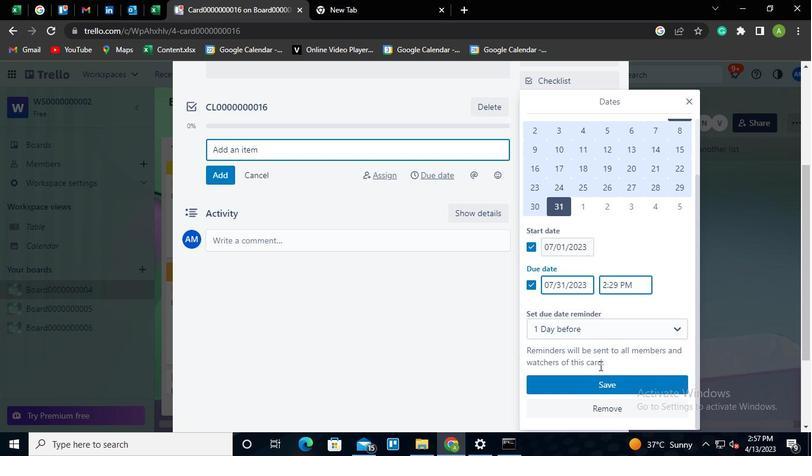 
Action: Mouse pressed left at (597, 385)
Screenshot: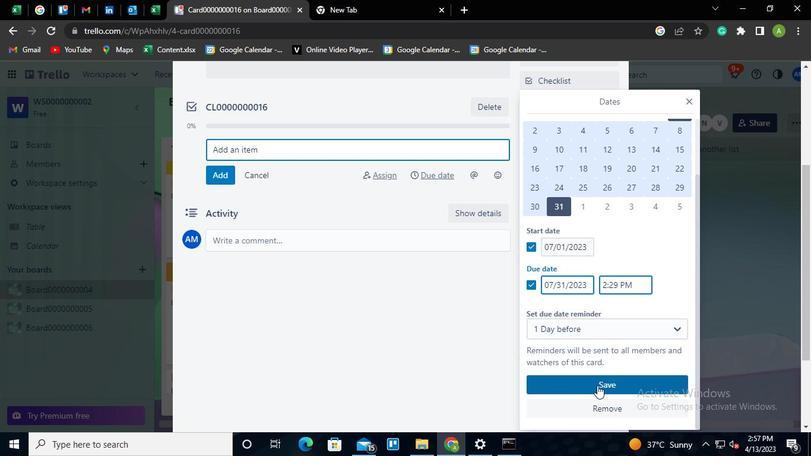 
Action: Mouse moved to (515, 436)
Screenshot: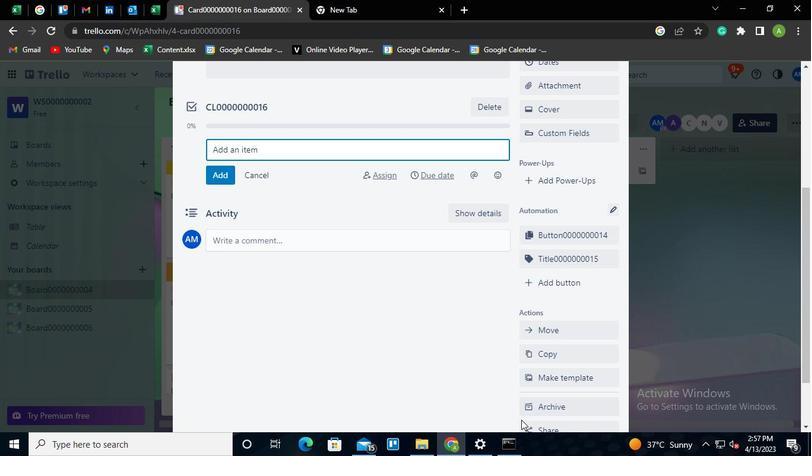 
Action: Mouse pressed left at (515, 436)
Screenshot: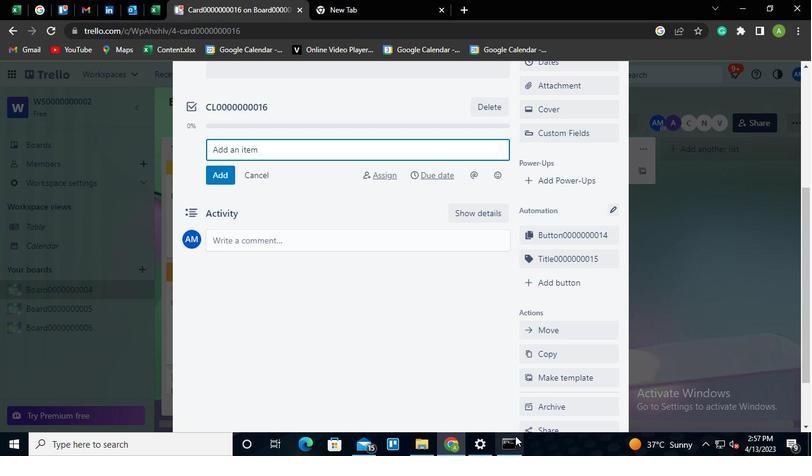 
Action: Mouse moved to (662, 101)
Screenshot: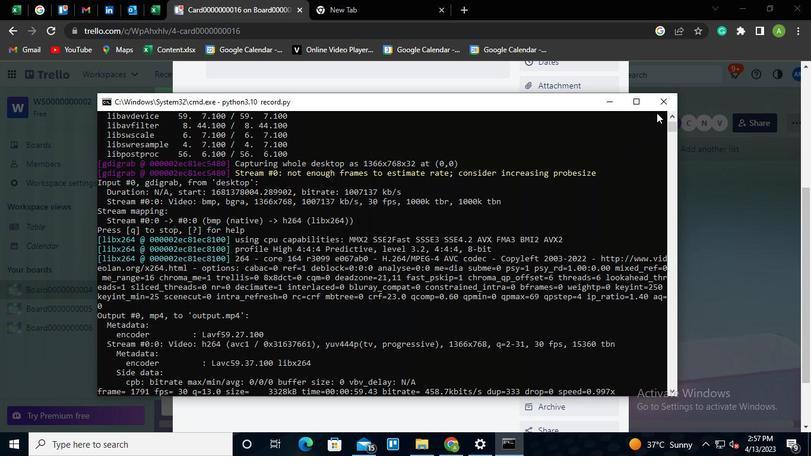 
Action: Mouse pressed left at (662, 101)
Screenshot: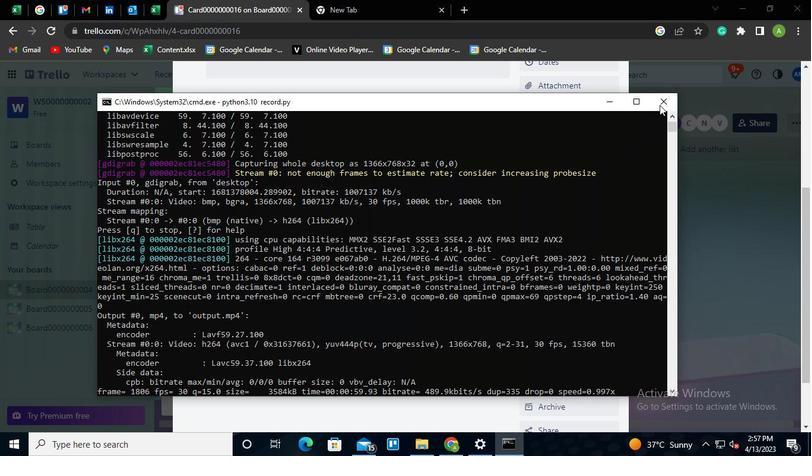 
